 Task: Add an event with the title Webinar: Content Marketing Strategies for Lead Conversion, date '2024/04/19', time 9:40 AM to 11:40 AMand add a description: Participants will learn the importance of active listening in effective communication. They will explore techniques for improving listening skills, such as maintaining eye.Select event color  Tangerine . Add location for the event as: Algiers, Algeria, logged in from the account softage.4@softage.netand send the event invitation to softage.5@softage.net and softage.6@softage.net. Set a reminder for the event Every weekday(Monday to Friday)
Action: Mouse moved to (75, 98)
Screenshot: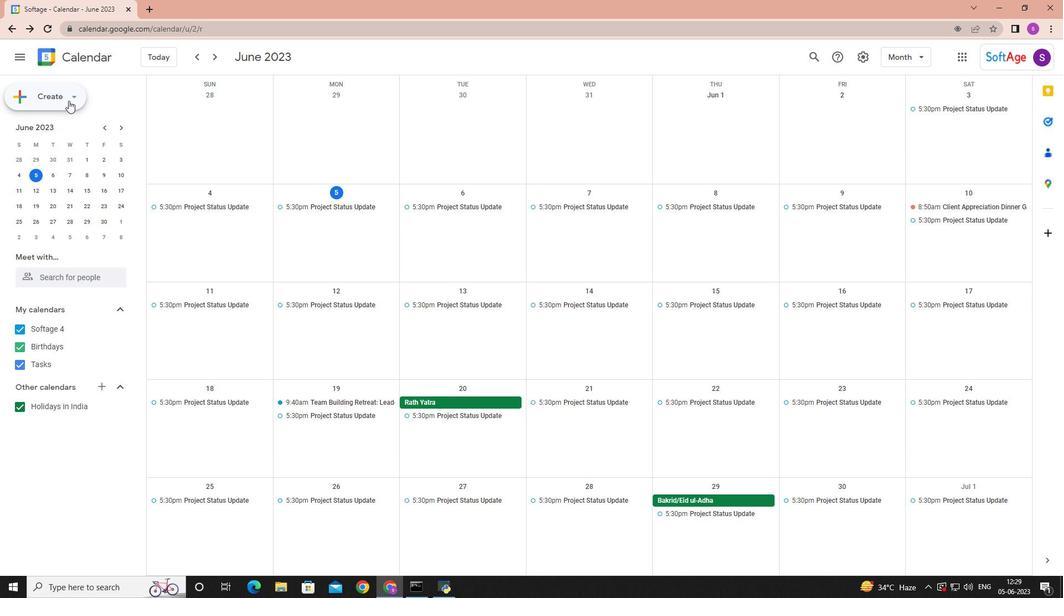 
Action: Mouse pressed left at (75, 98)
Screenshot: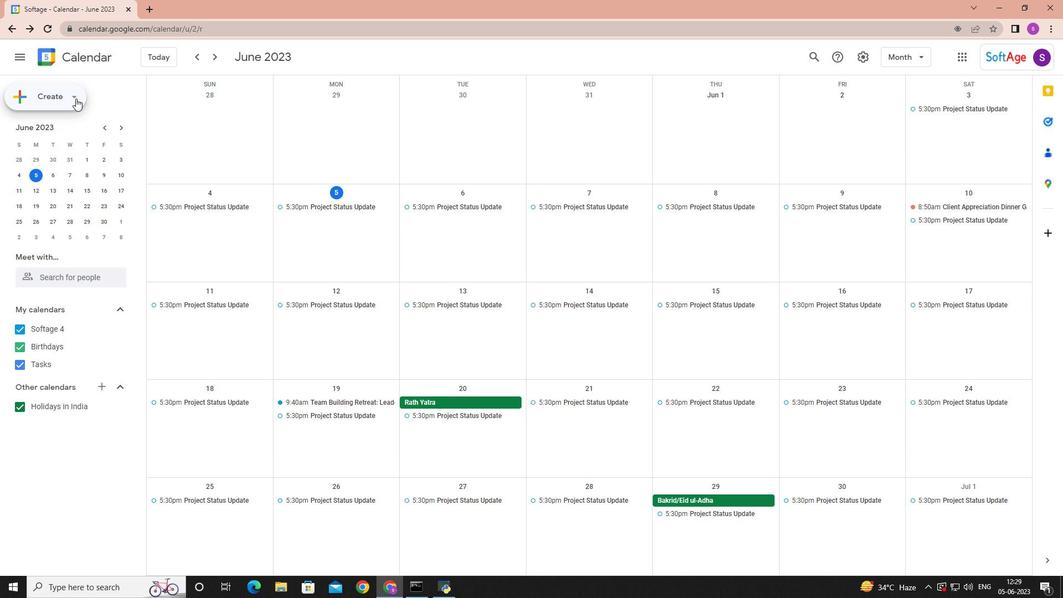 
Action: Mouse moved to (75, 121)
Screenshot: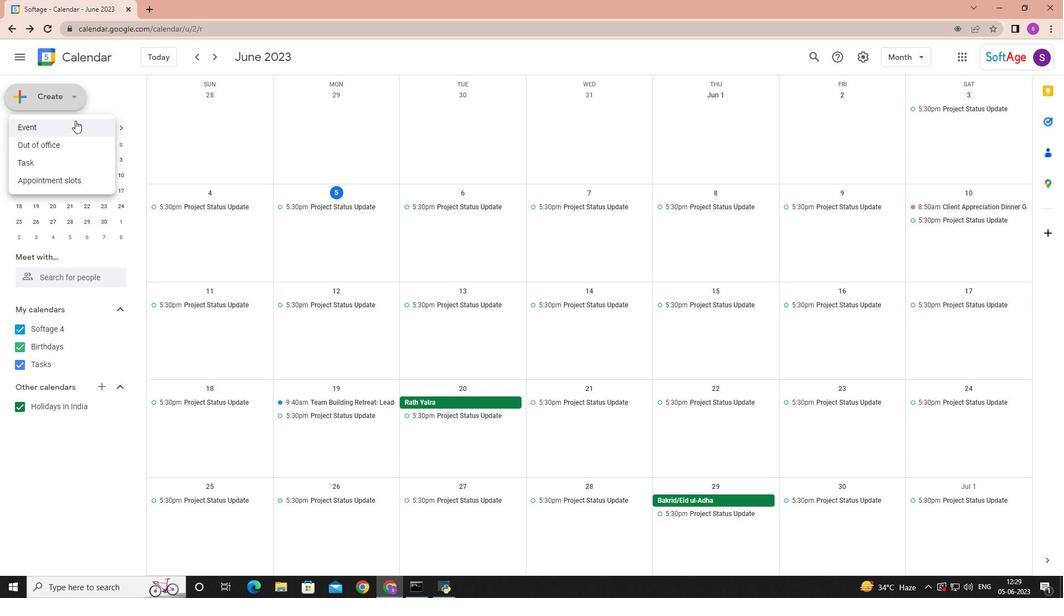 
Action: Mouse pressed left at (75, 121)
Screenshot: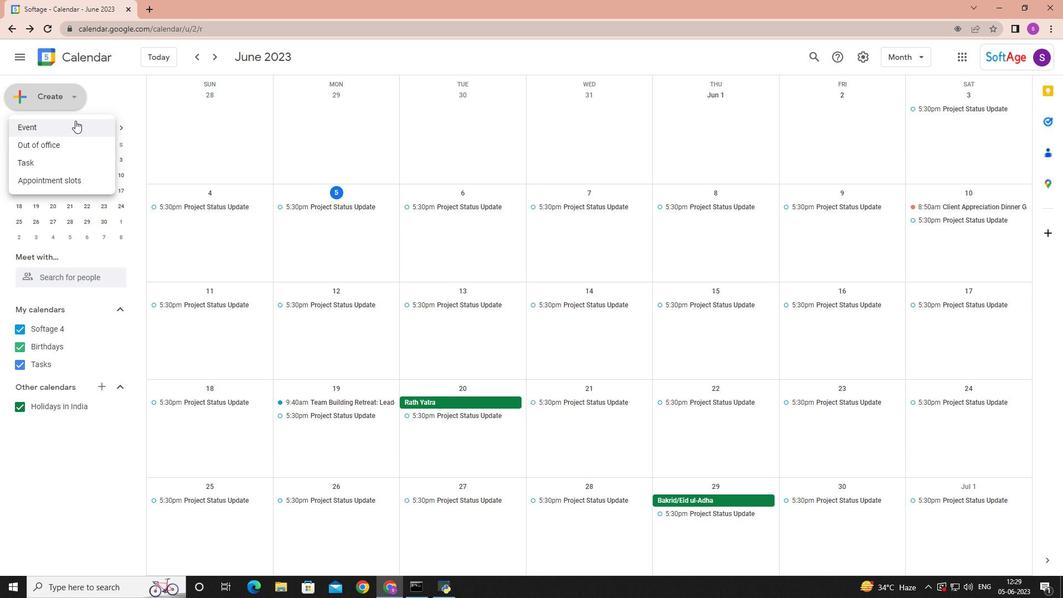 
Action: Mouse moved to (177, 433)
Screenshot: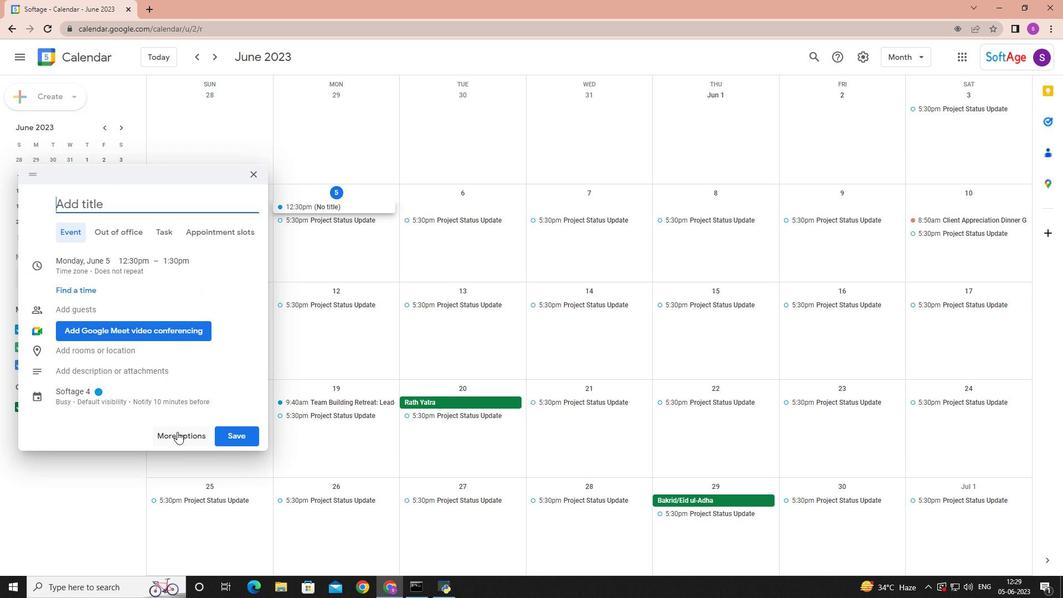 
Action: Mouse pressed left at (177, 433)
Screenshot: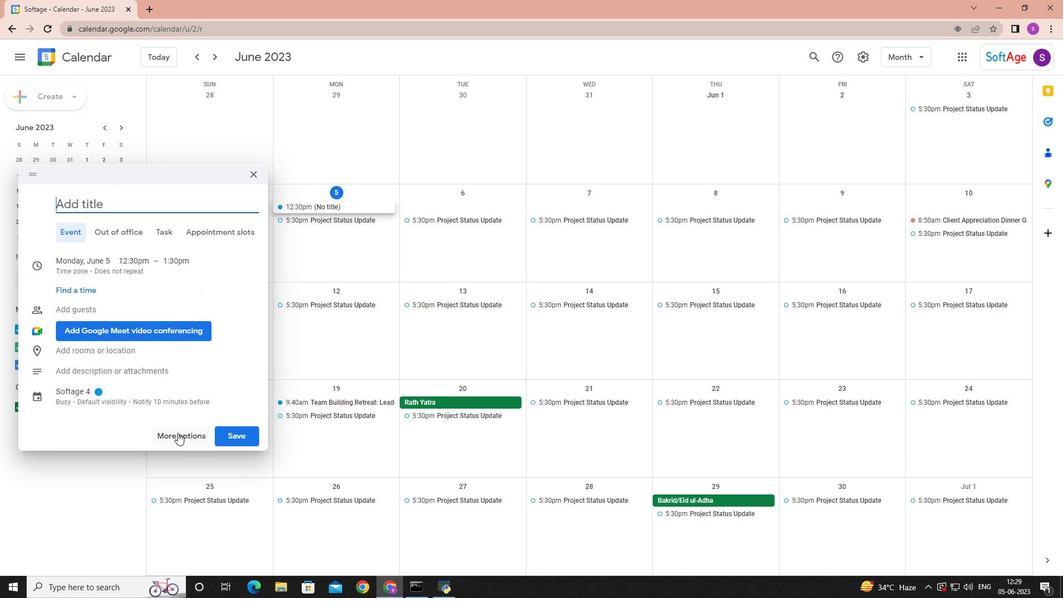 
Action: Key pressed <Key.shift>Webinar<Key.shift>:<Key.space>content<Key.space><Key.shift>Marketing<Key.space>strategies<Key.space>for<Key.space><Key.shift>Lw<Key.backspace>ead<Key.space>conversion
Screenshot: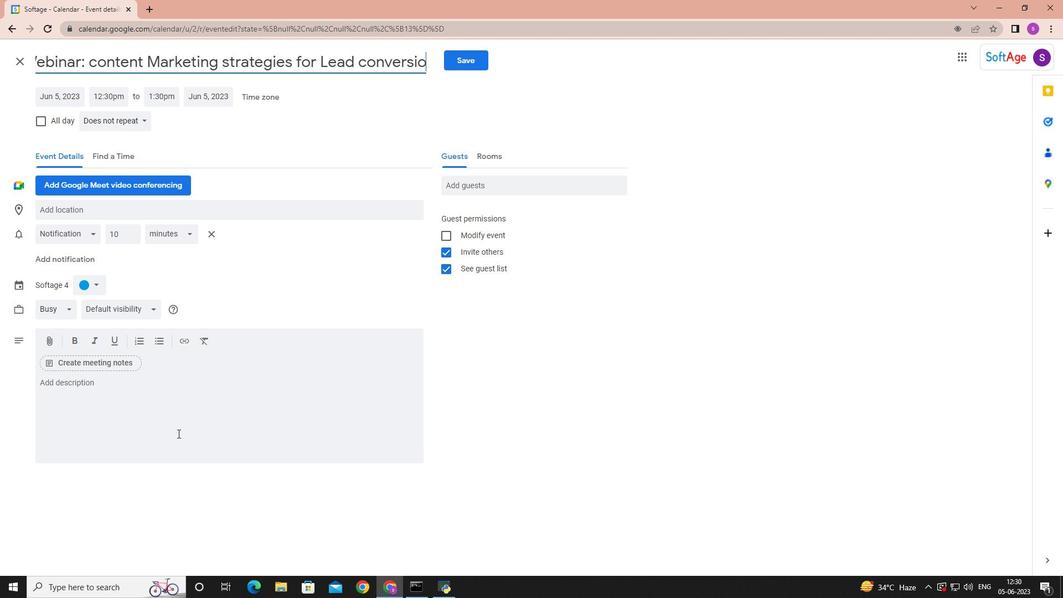 
Action: Mouse moved to (65, 94)
Screenshot: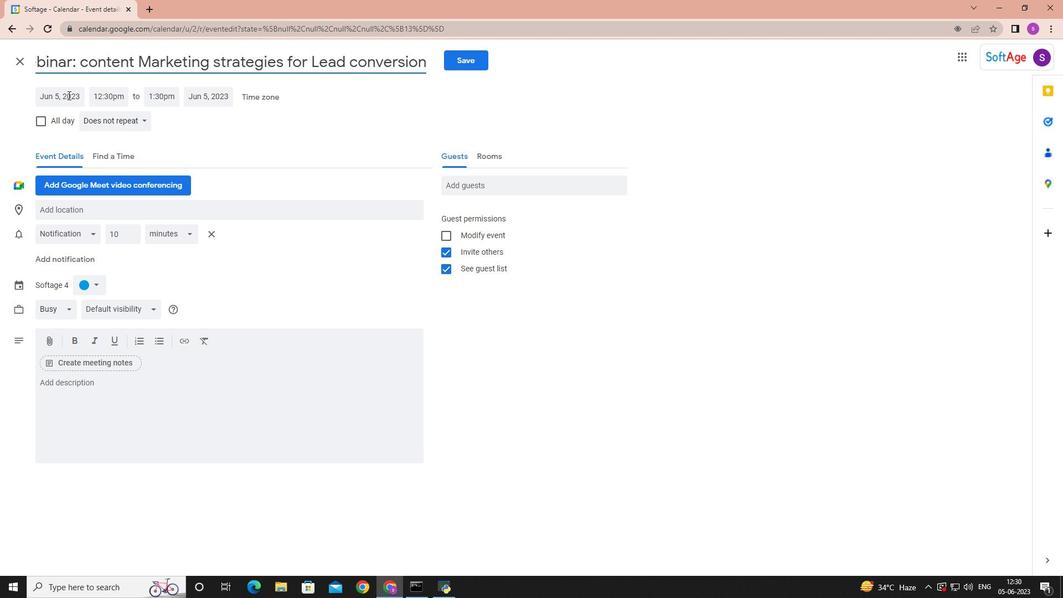 
Action: Mouse pressed left at (65, 94)
Screenshot: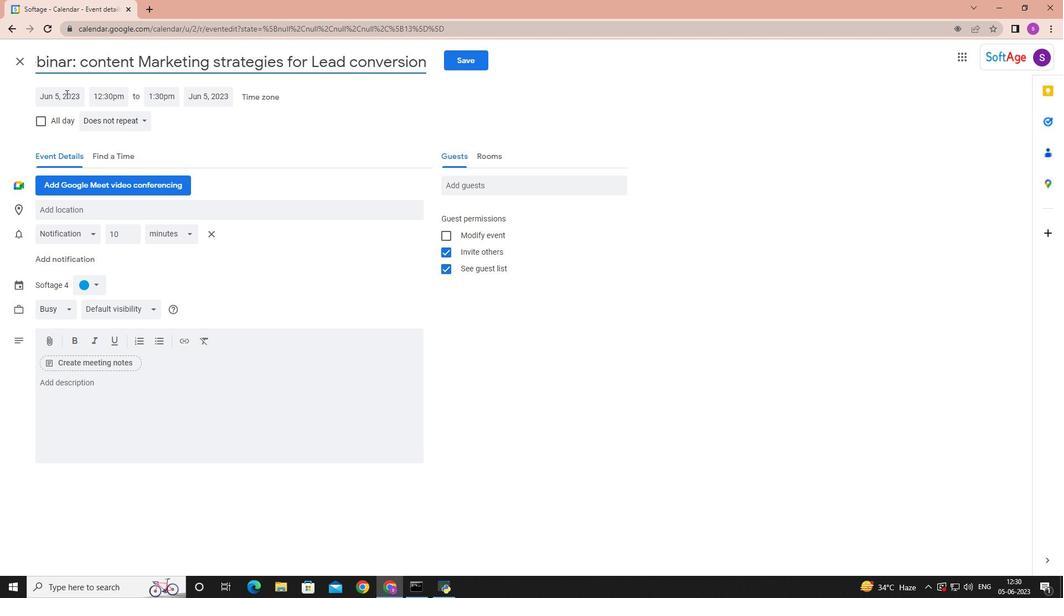 
Action: Mouse moved to (179, 121)
Screenshot: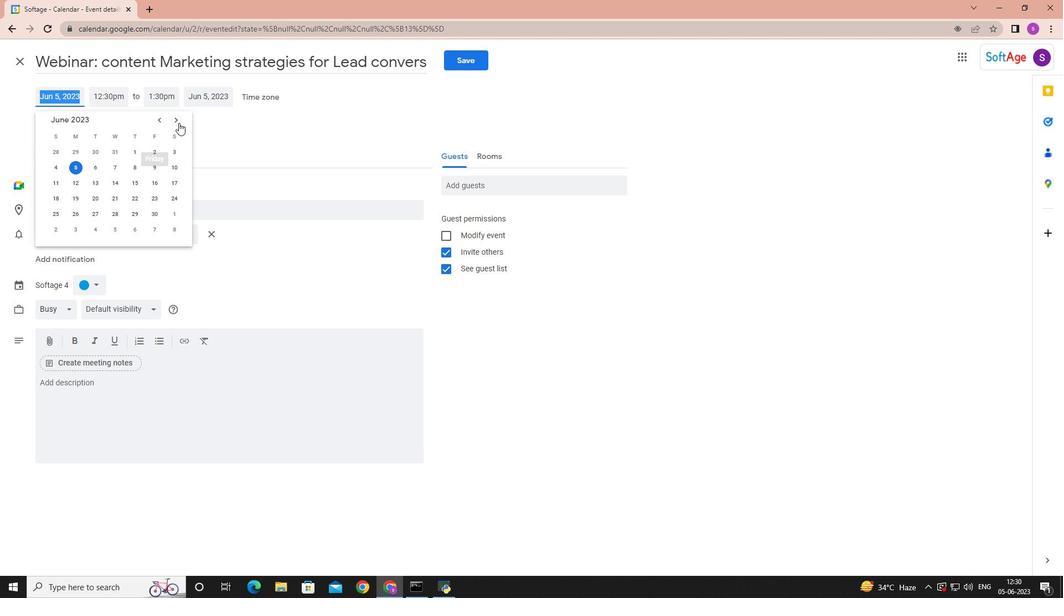 
Action: Mouse pressed left at (179, 121)
Screenshot: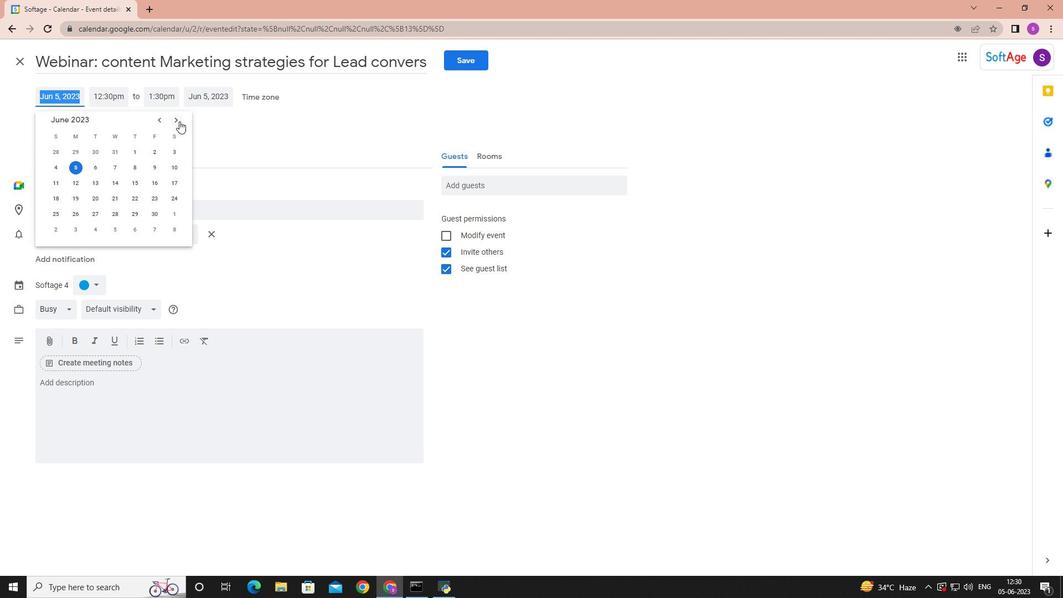 
Action: Mouse pressed left at (179, 121)
Screenshot: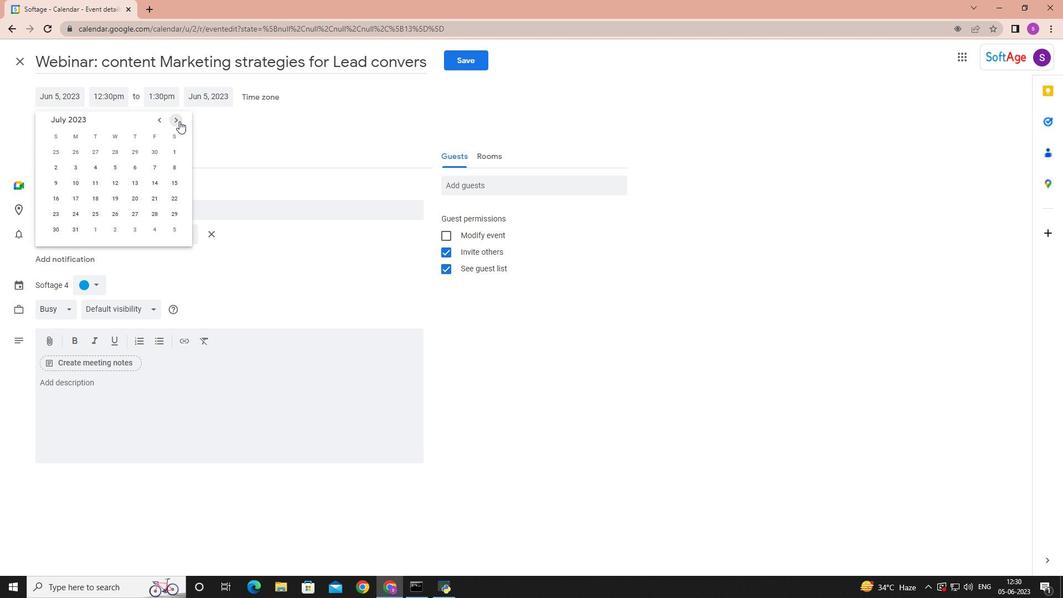 
Action: Mouse pressed left at (179, 121)
Screenshot: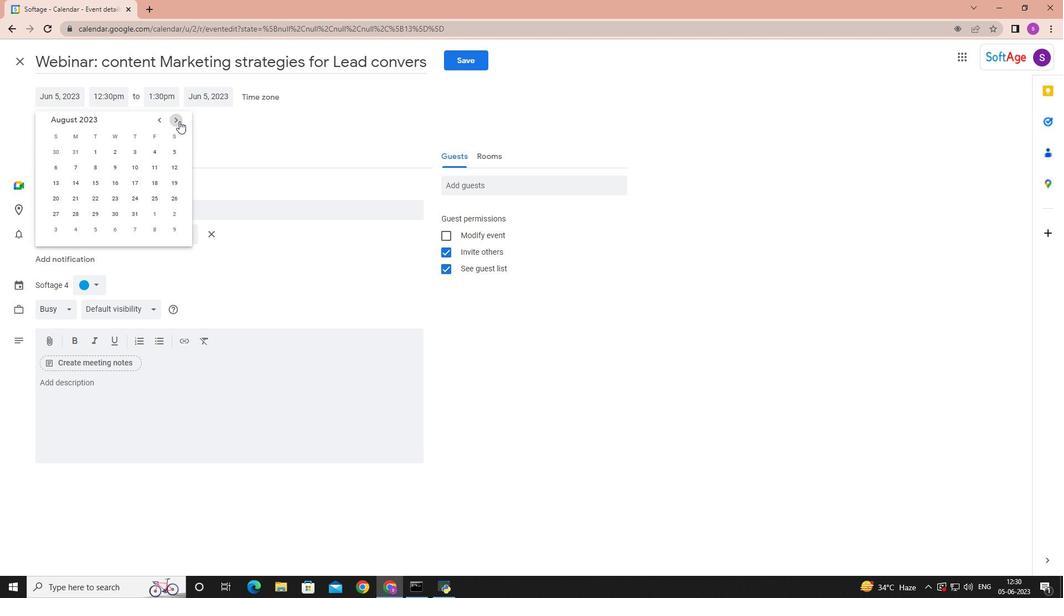 
Action: Mouse pressed left at (179, 121)
Screenshot: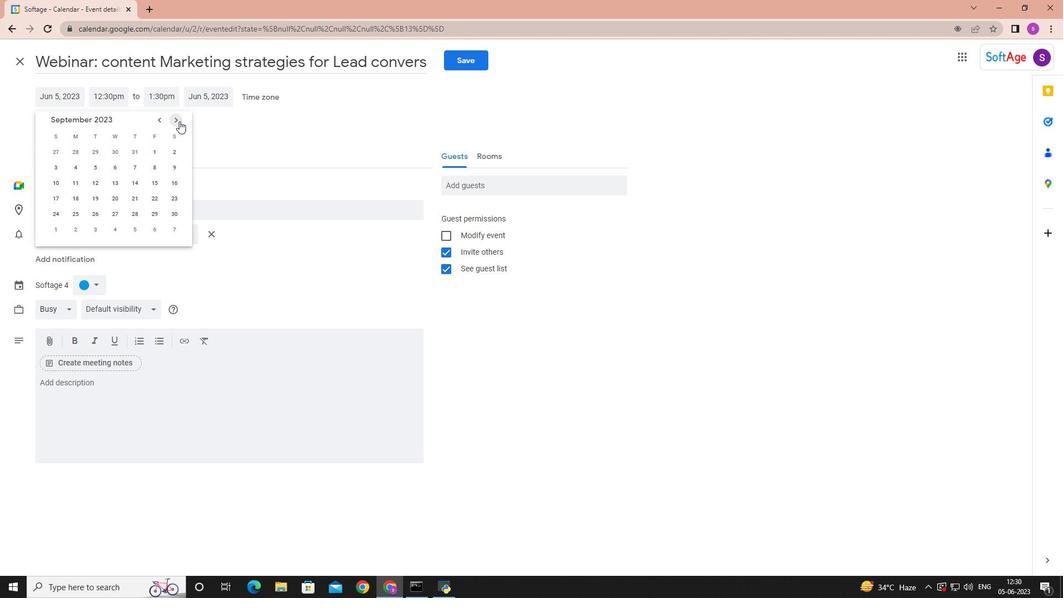 
Action: Mouse pressed left at (179, 121)
Screenshot: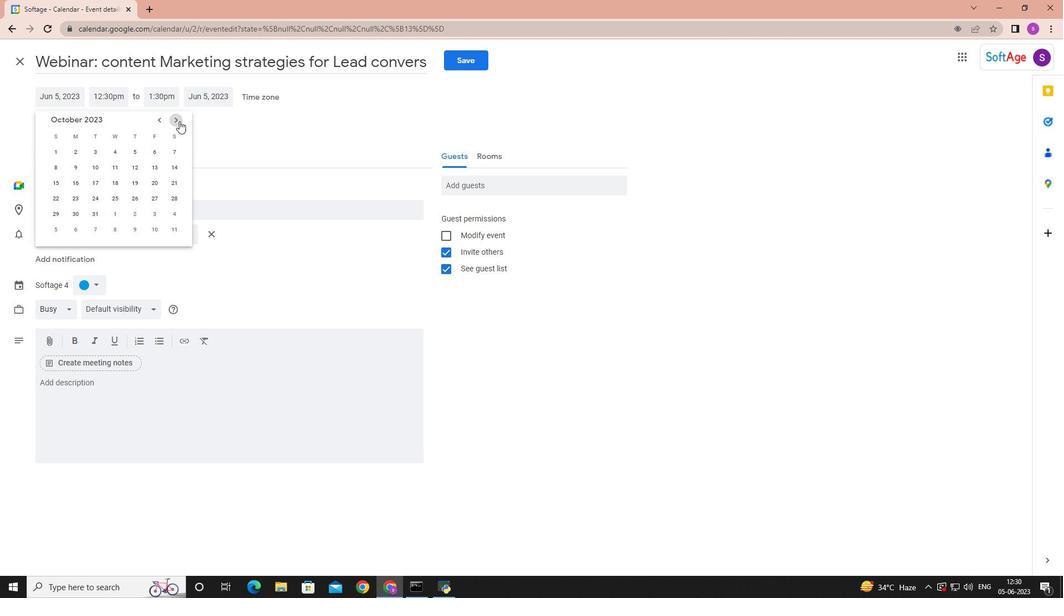 
Action: Mouse pressed left at (179, 121)
Screenshot: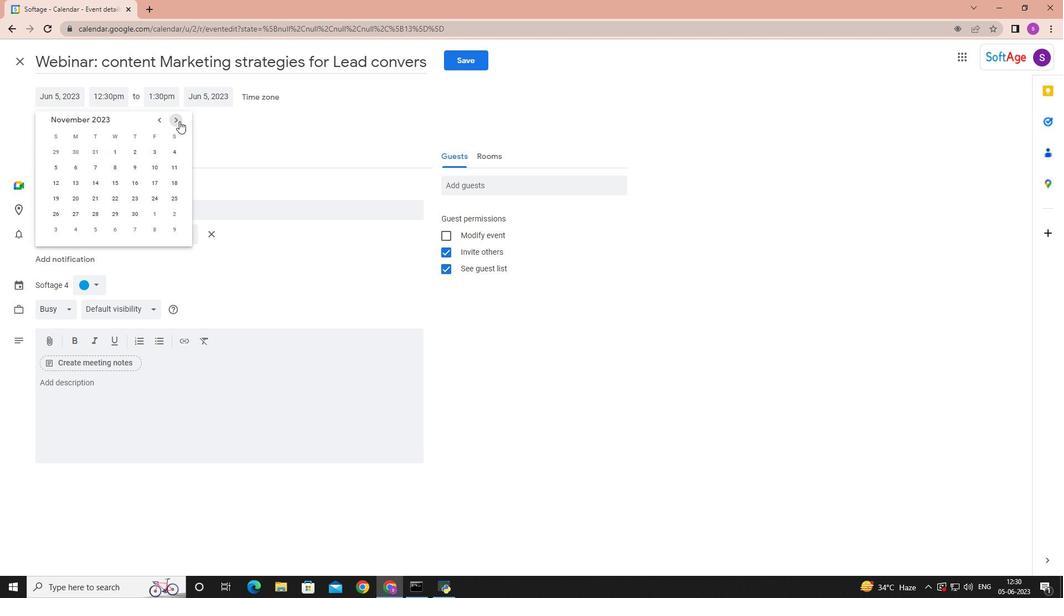 
Action: Mouse pressed left at (179, 121)
Screenshot: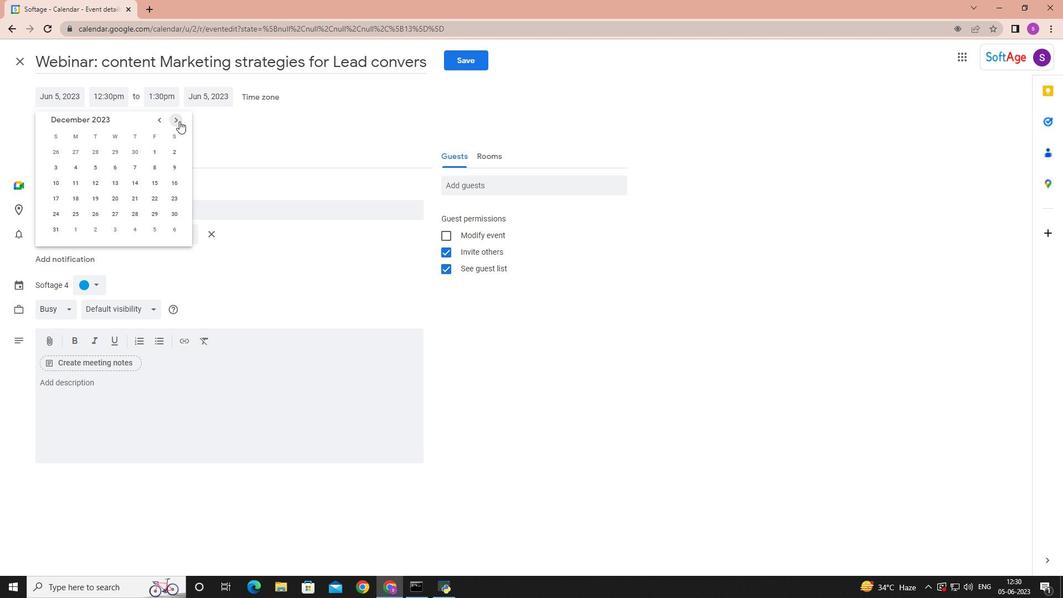 
Action: Mouse pressed left at (179, 121)
Screenshot: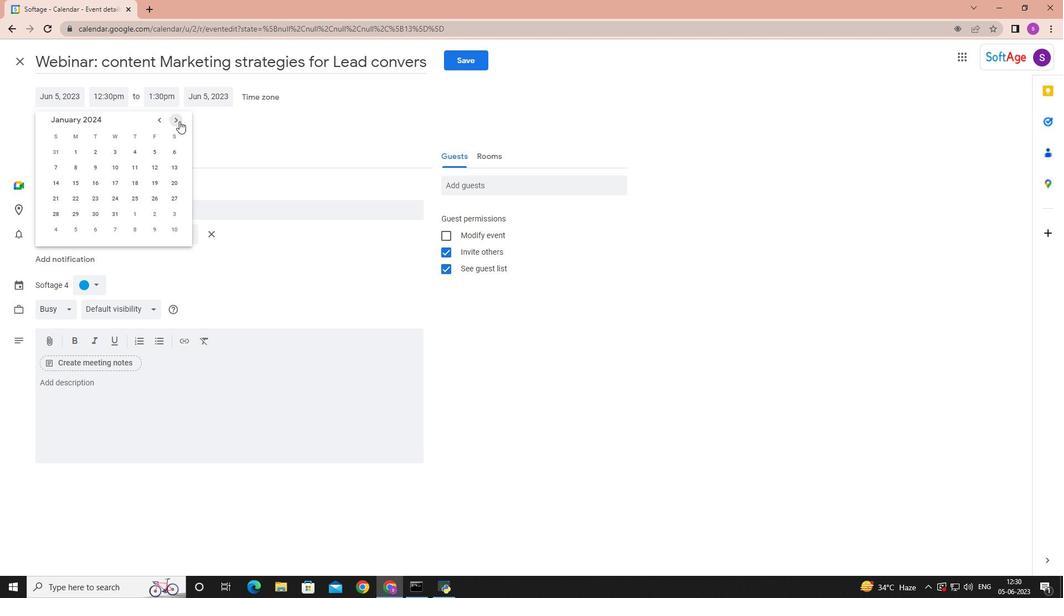 
Action: Mouse pressed left at (179, 121)
Screenshot: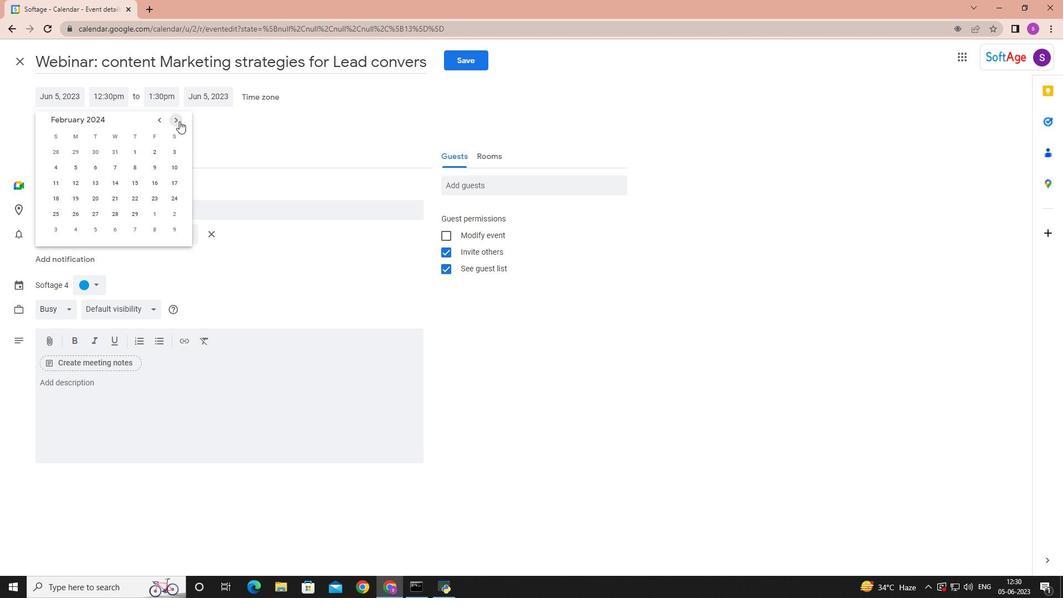 
Action: Mouse pressed left at (179, 121)
Screenshot: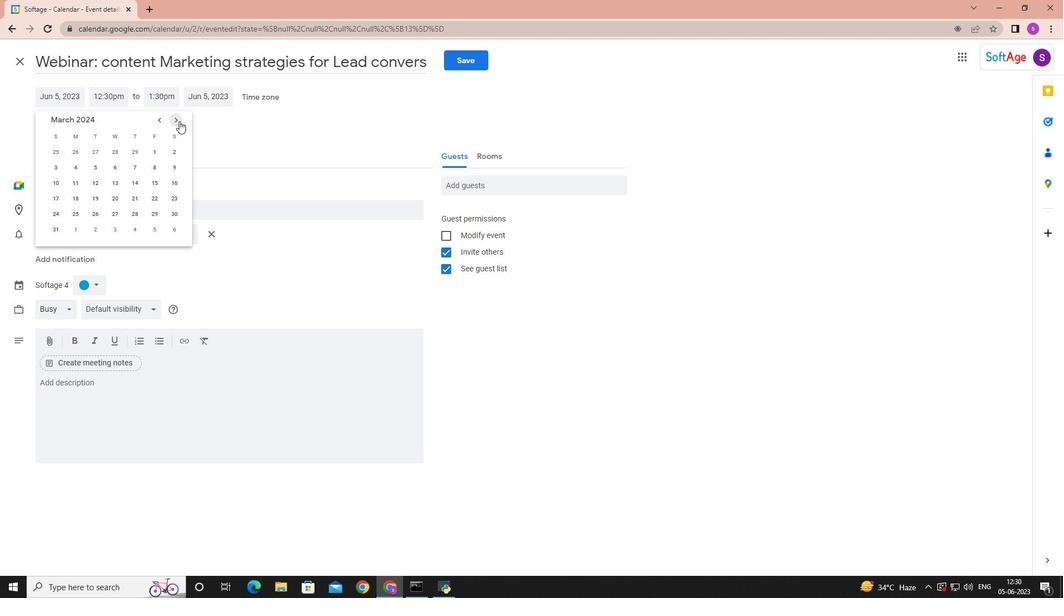 
Action: Mouse moved to (155, 184)
Screenshot: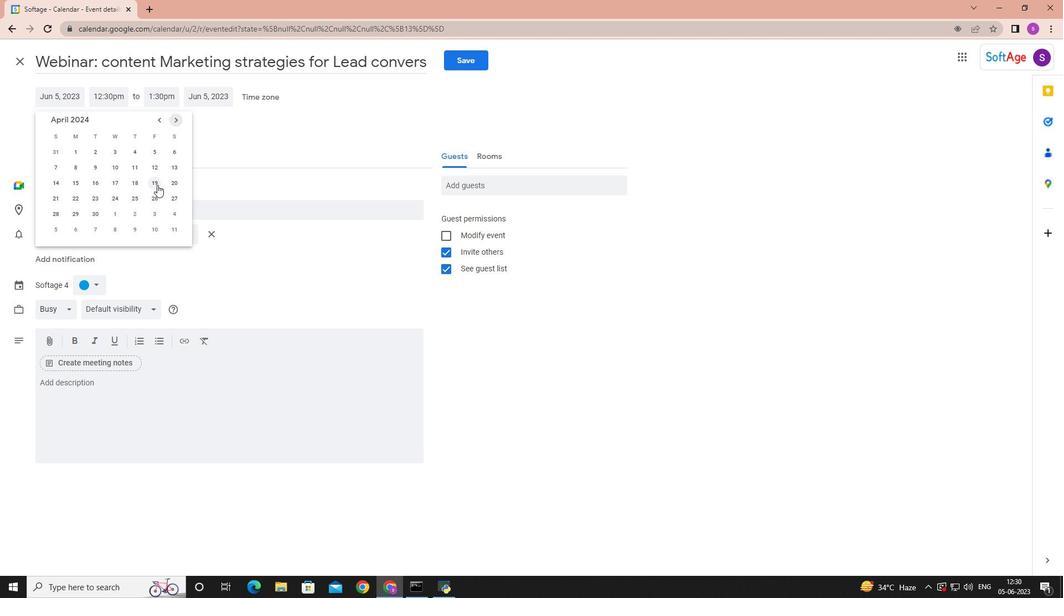 
Action: Mouse pressed left at (155, 184)
Screenshot: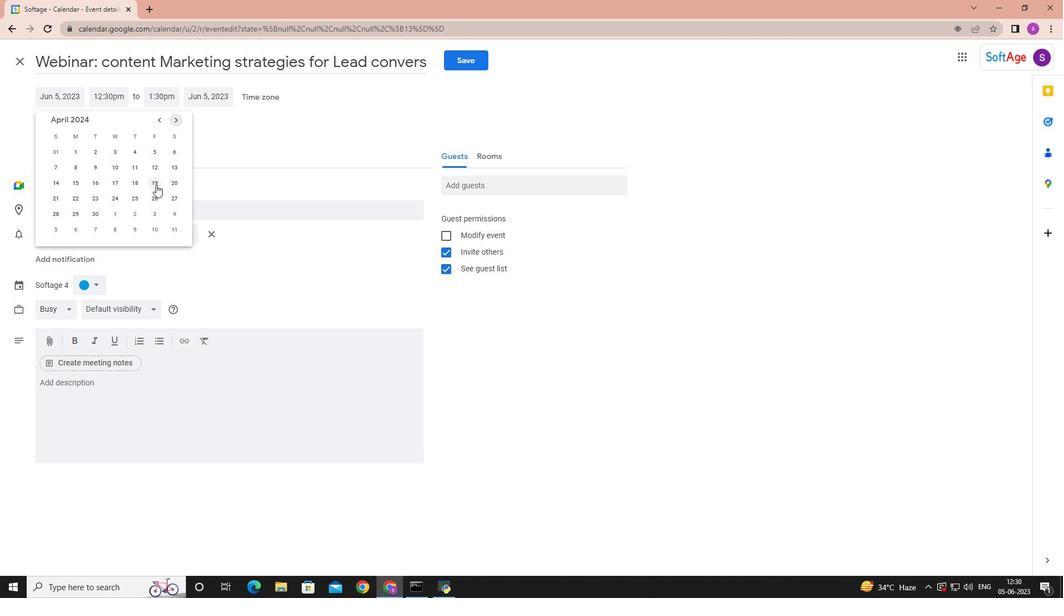 
Action: Mouse moved to (119, 98)
Screenshot: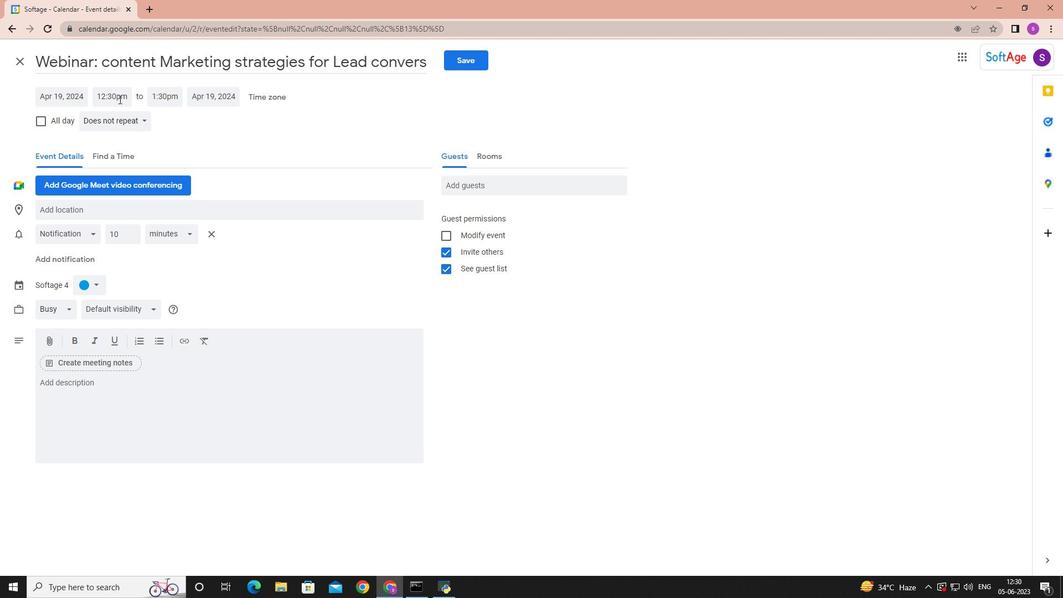 
Action: Mouse pressed left at (119, 98)
Screenshot: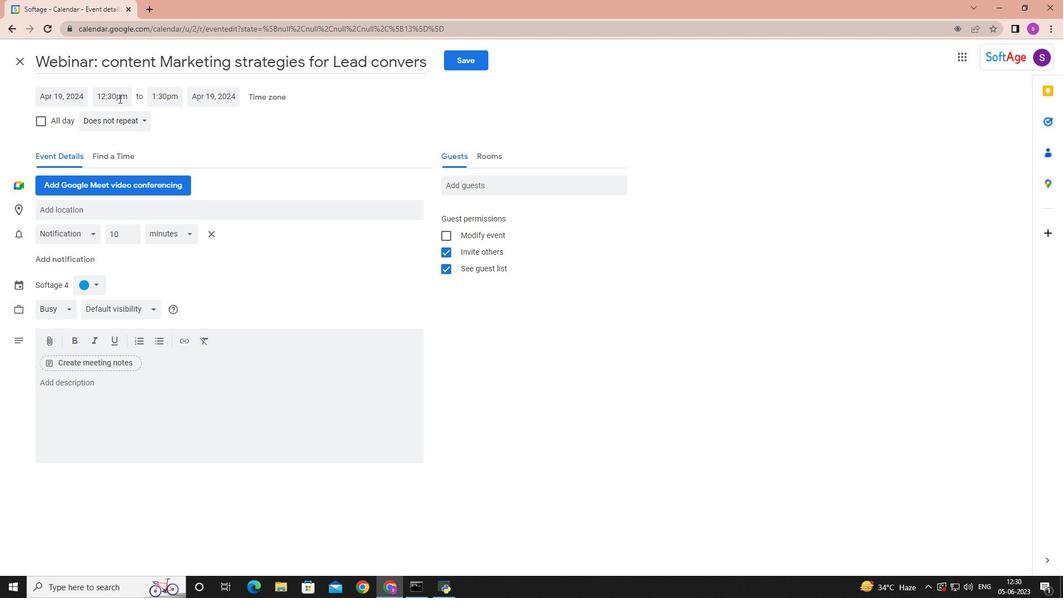 
Action: Mouse moved to (144, 155)
Screenshot: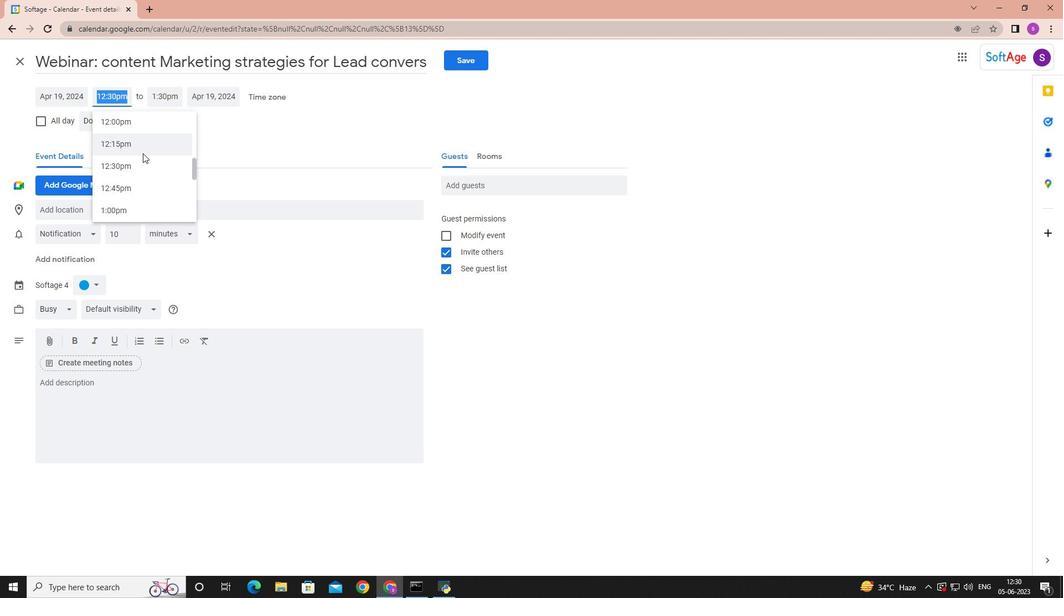 
Action: Key pressed 9<Key.shift>:40<Key.space><Key.shift>AM<Key.enter>
Screenshot: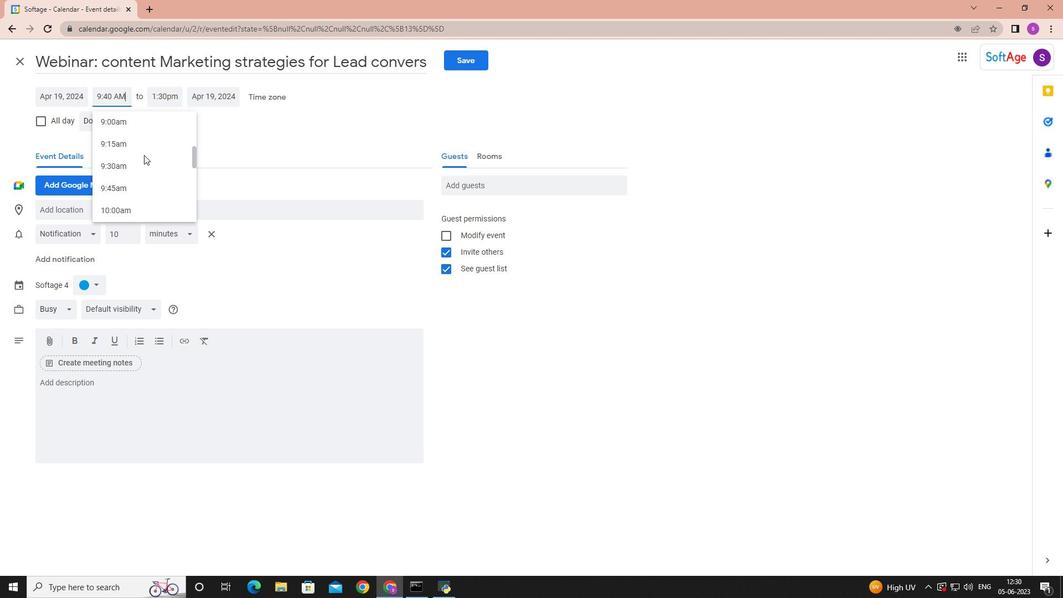 
Action: Mouse moved to (157, 94)
Screenshot: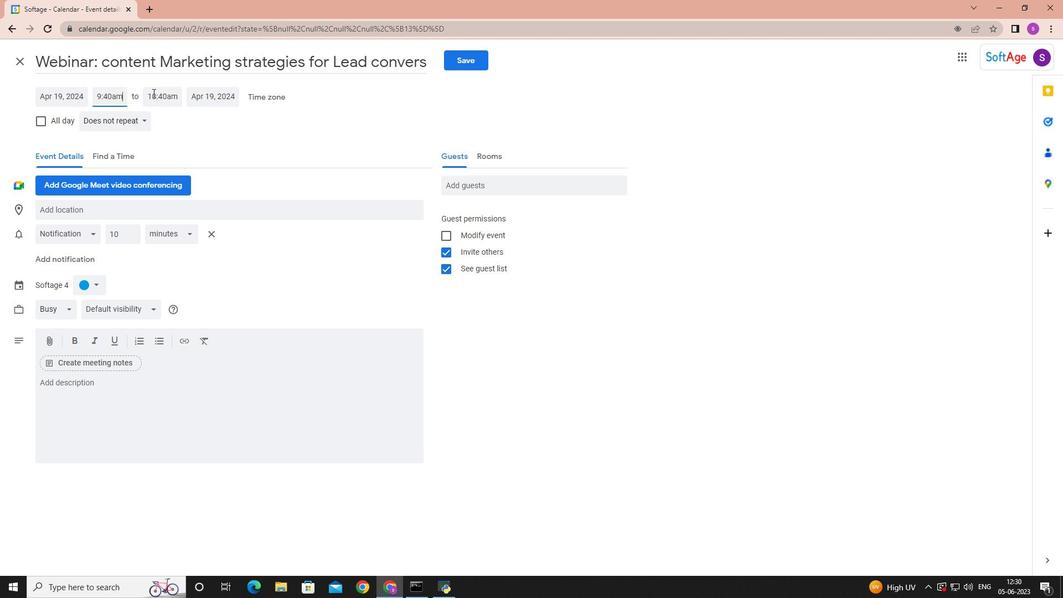 
Action: Mouse pressed left at (157, 94)
Screenshot: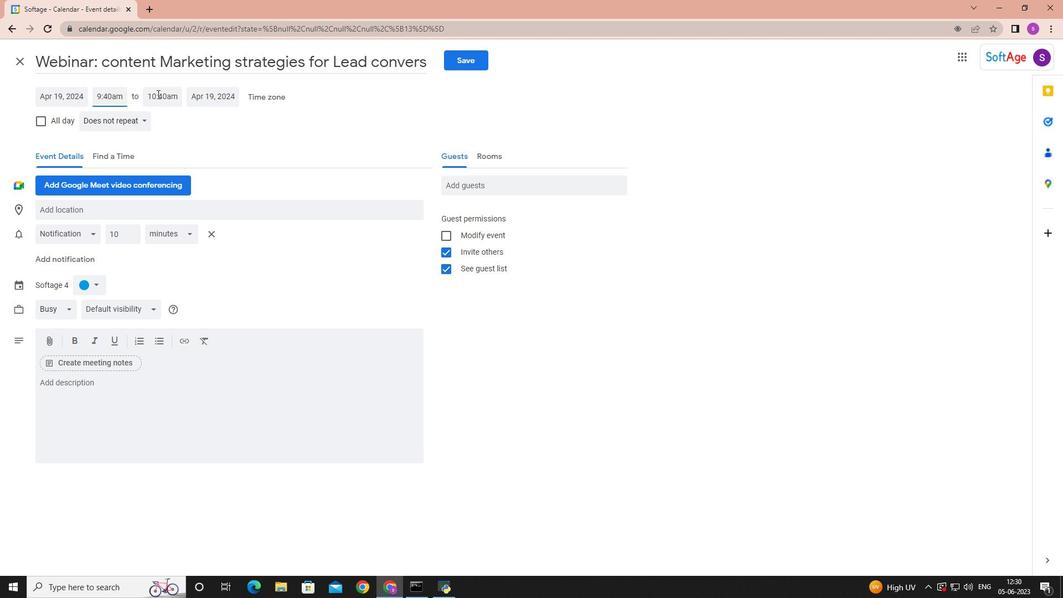 
Action: Mouse moved to (179, 209)
Screenshot: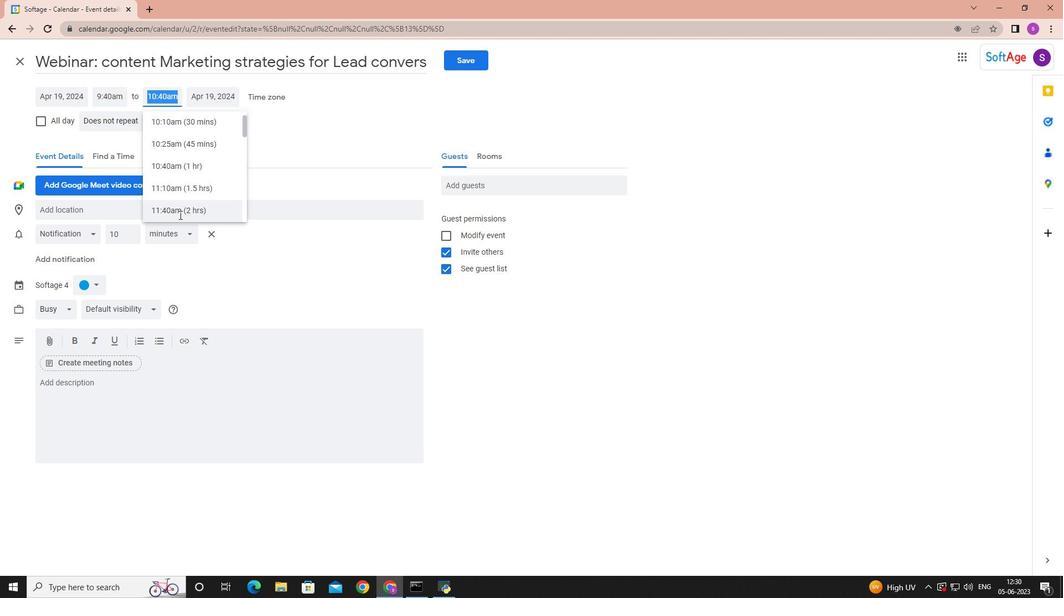 
Action: Mouse pressed left at (179, 209)
Screenshot: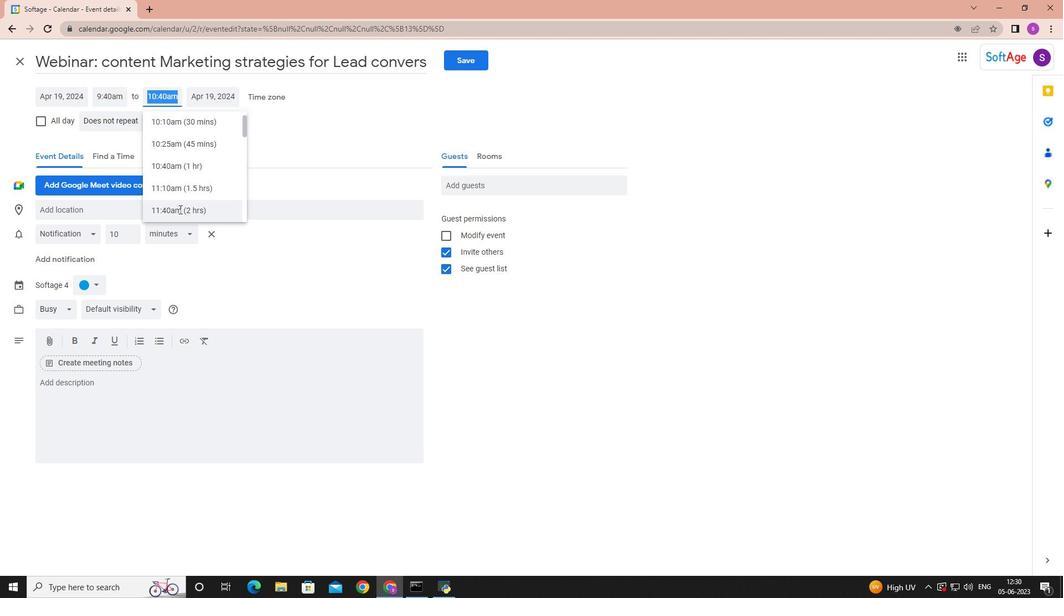 
Action: Mouse moved to (85, 394)
Screenshot: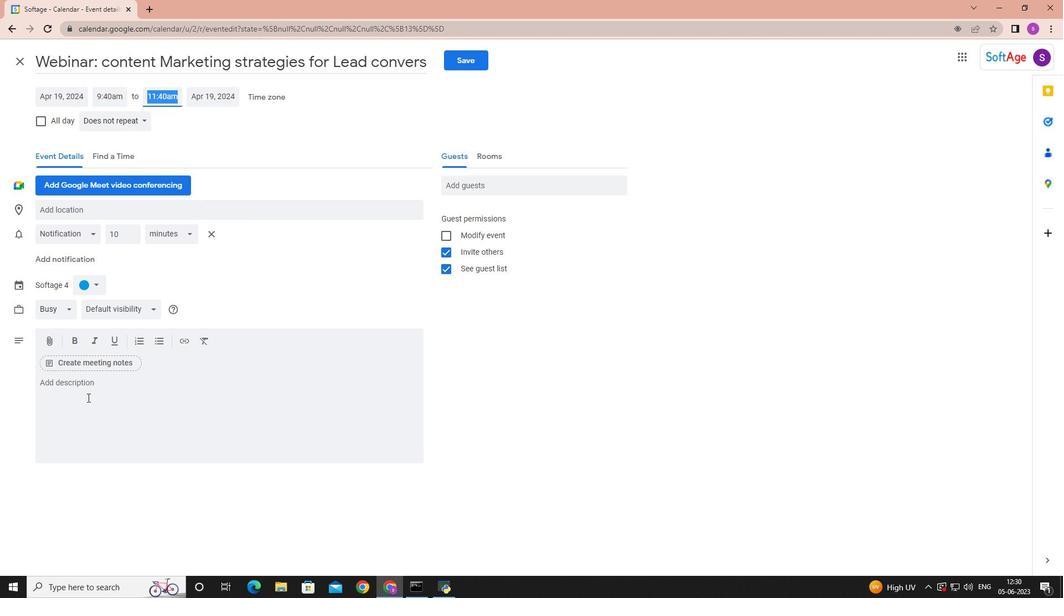 
Action: Mouse pressed left at (85, 394)
Screenshot: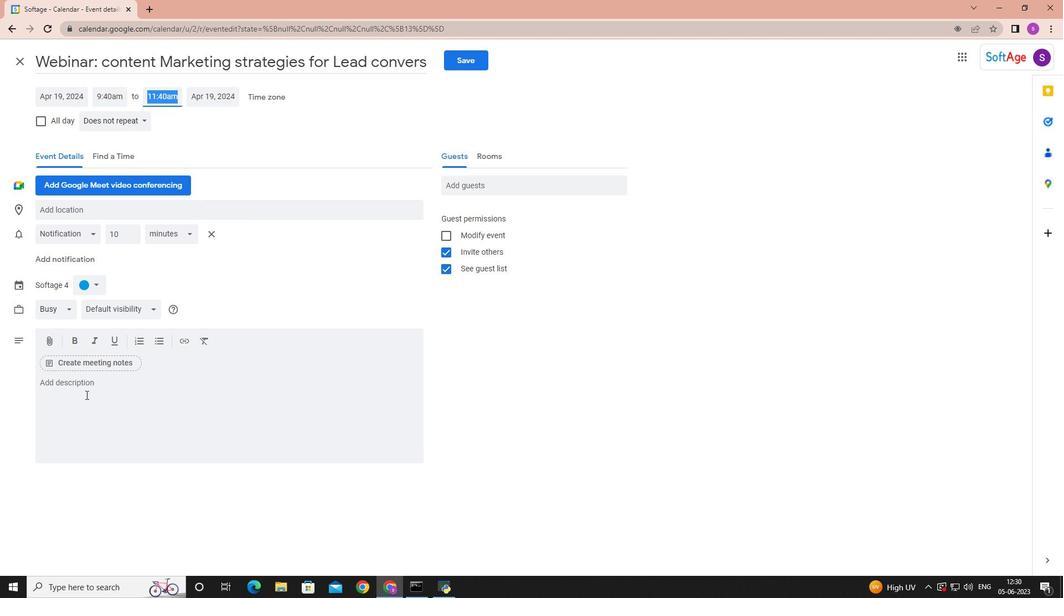 
Action: Key pressed <Key.shift>Participants<Key.space>will<Key.space>learn<Key.space>the<Key.space>importance<Key.space>of<Key.space>active<Key.space>listening<Key.space>in<Key.space>effective<Key.space>communication.<Key.space><Key.shift>They<Key.space>will<Key.space>explore<Key.space>techno<Key.backspace>iques<Key.space>for<Key.space>improving<Key.space>listening<Key.space>skills<Key.space>such<Key.space>as<Key.space>maintaining<Key.space>eye.
Screenshot: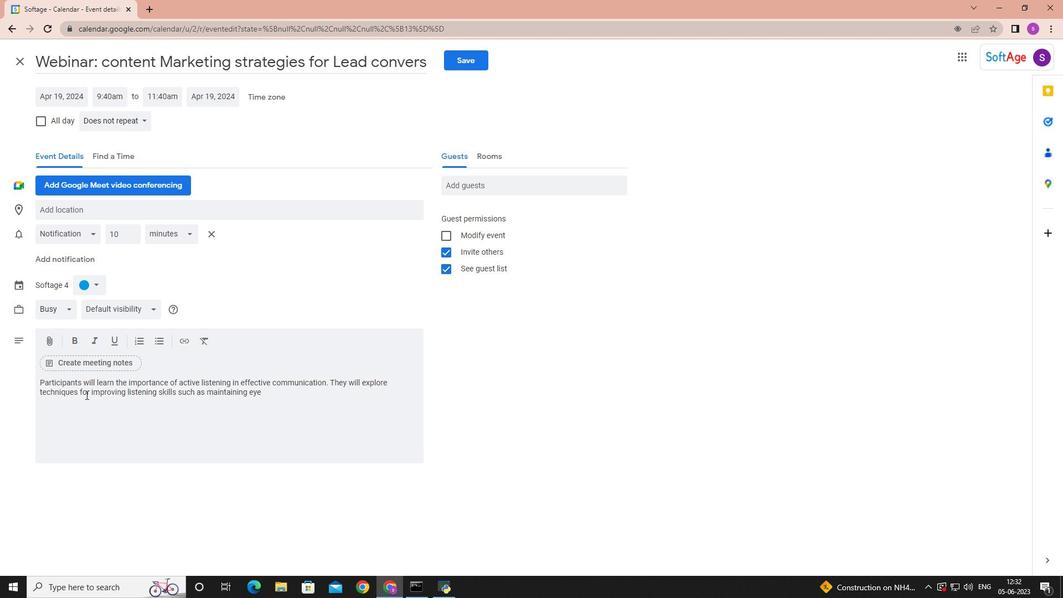 
Action: Mouse moved to (94, 286)
Screenshot: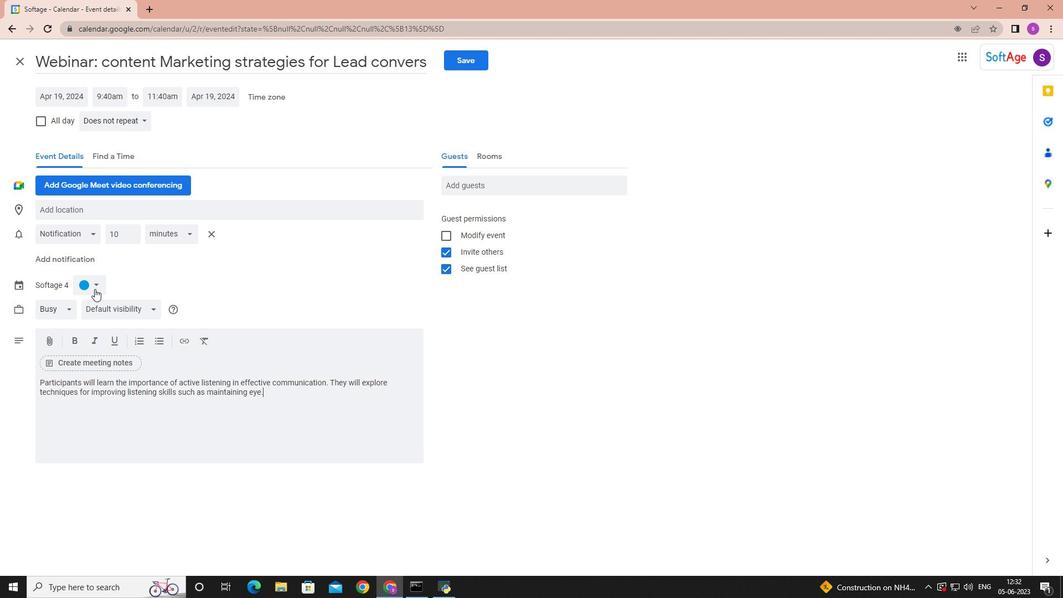 
Action: Mouse pressed left at (94, 286)
Screenshot: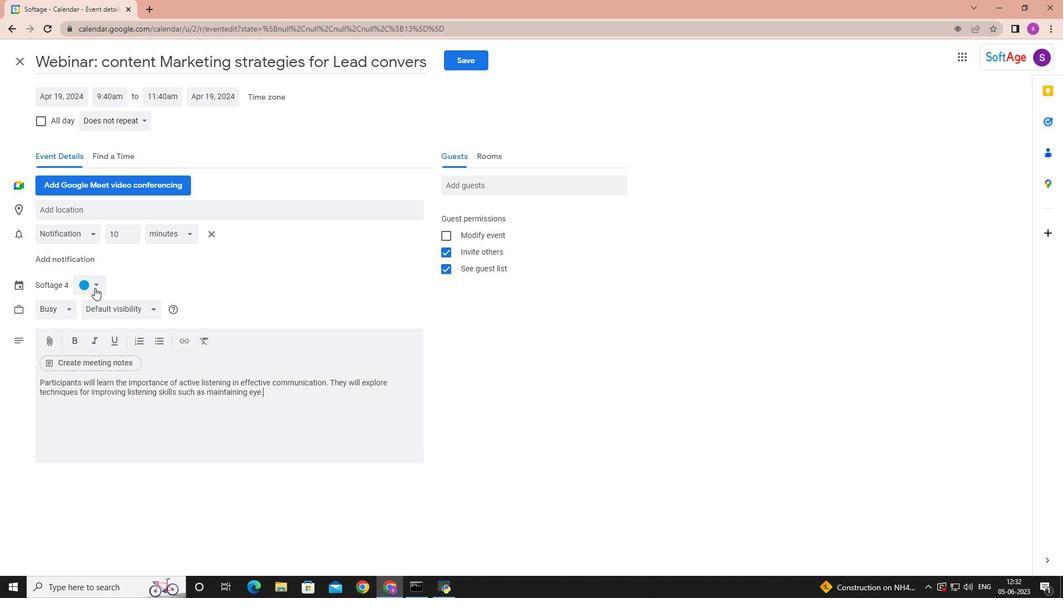 
Action: Mouse moved to (83, 298)
Screenshot: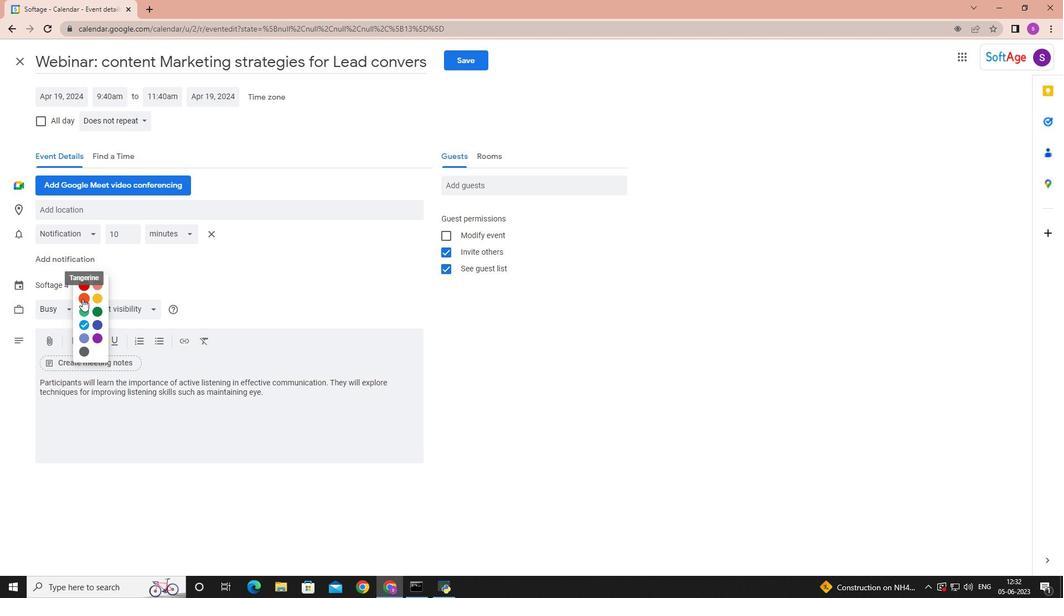 
Action: Mouse pressed left at (83, 298)
Screenshot: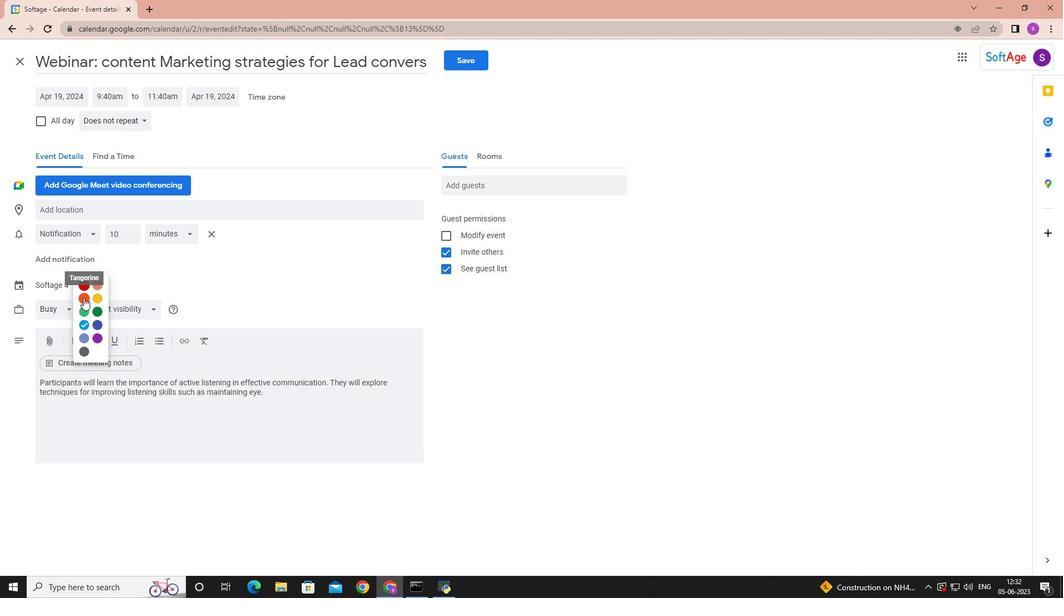 
Action: Mouse moved to (85, 209)
Screenshot: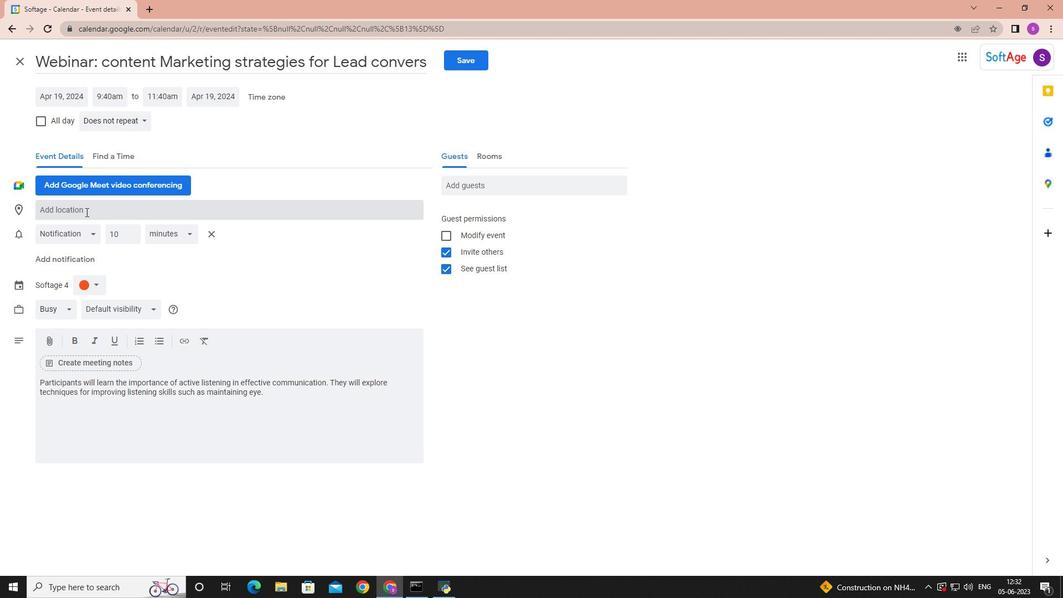 
Action: Mouse pressed left at (85, 209)
Screenshot: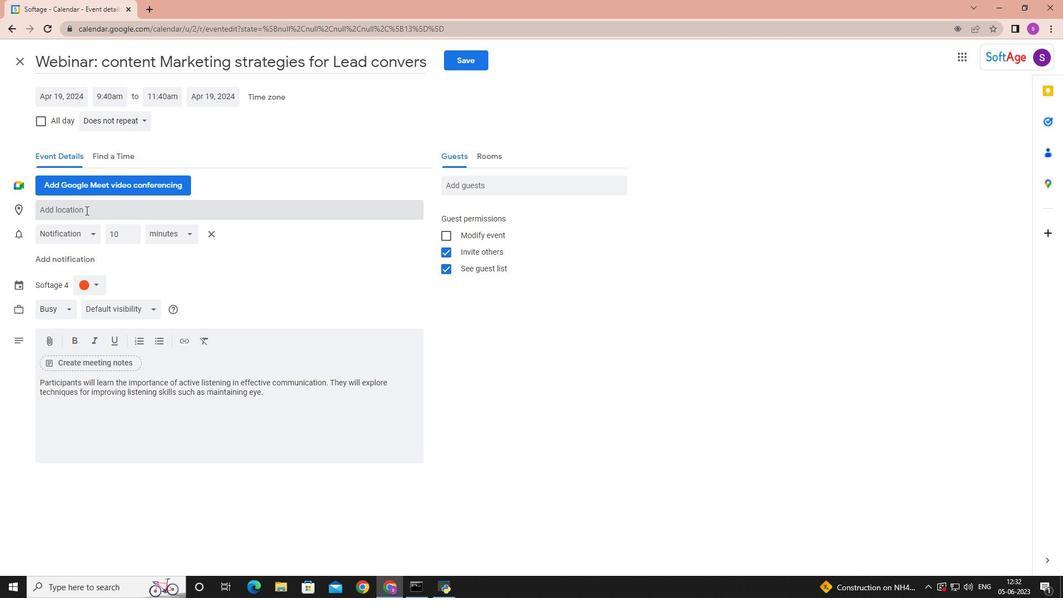 
Action: Key pressed <Key.shift>Aligiers,<Key.space><Key.shift>Algeria
Screenshot: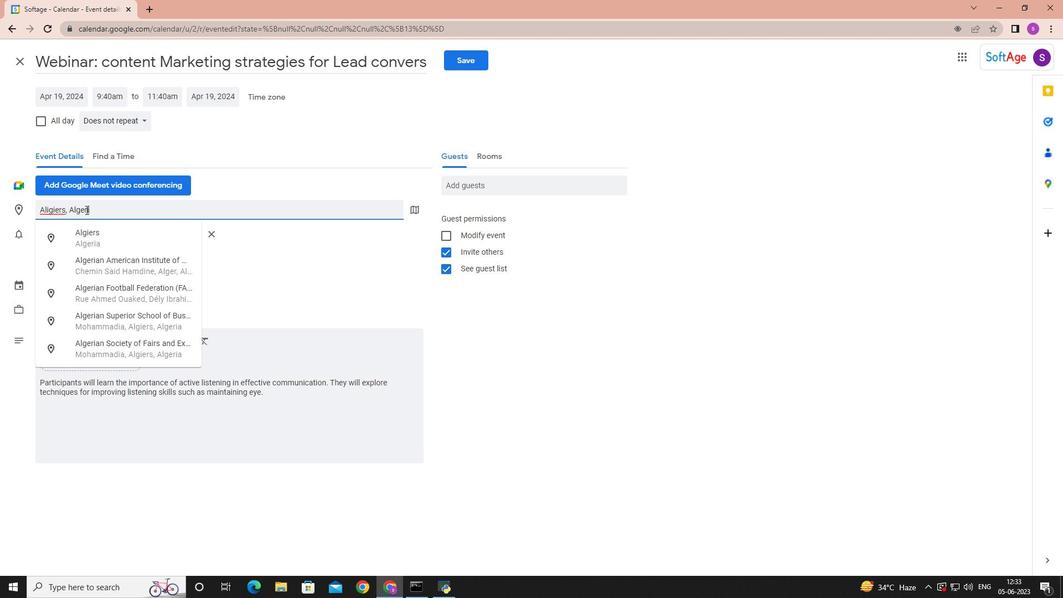 
Action: Mouse moved to (530, 183)
Screenshot: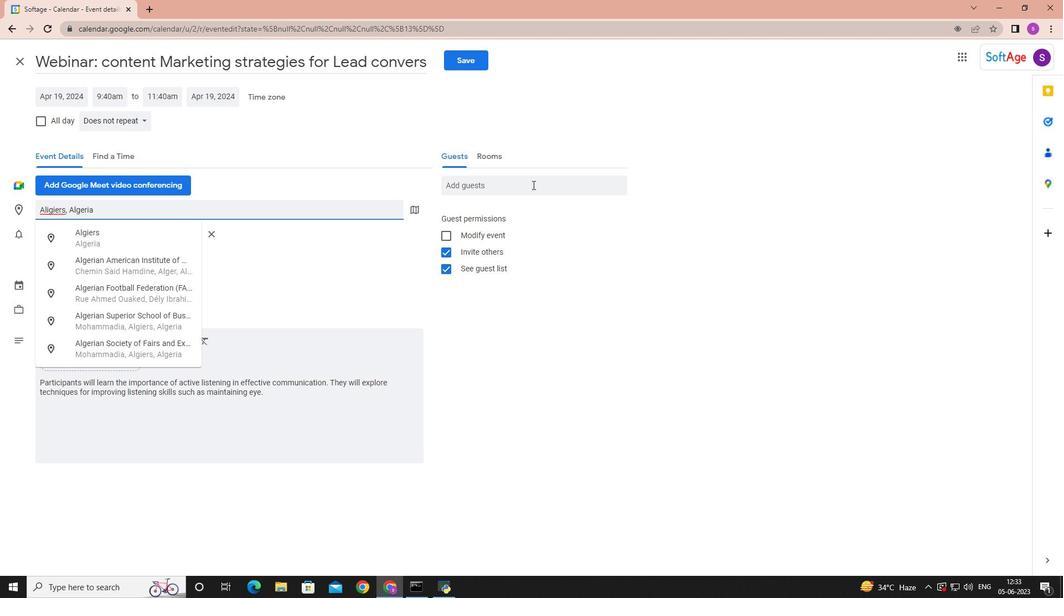 
Action: Mouse pressed left at (530, 183)
Screenshot: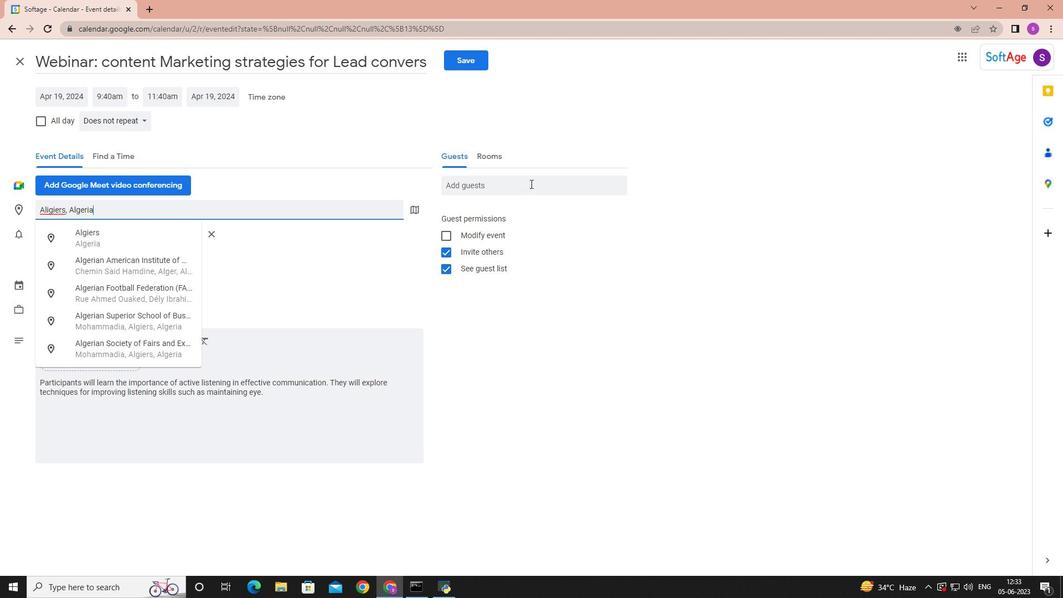 
Action: Key pressed softage.5
Screenshot: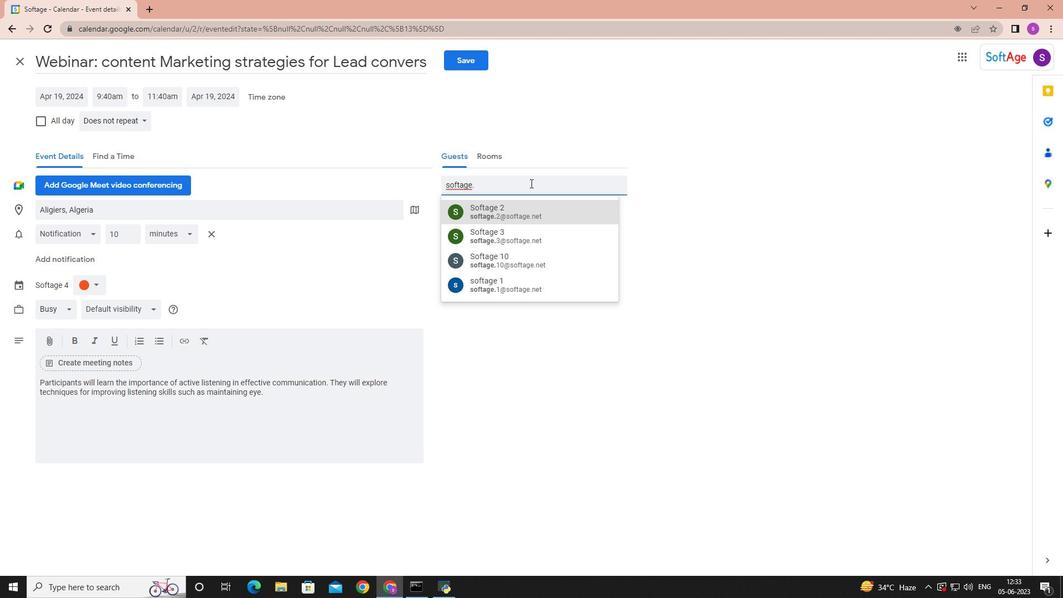 
Action: Mouse moved to (518, 210)
Screenshot: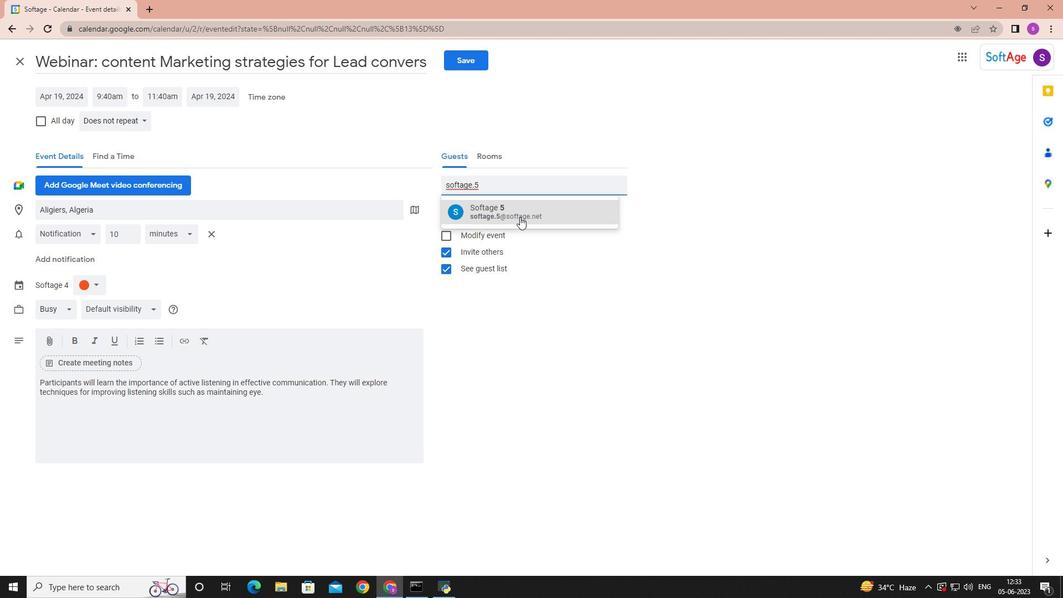 
Action: Mouse pressed left at (518, 210)
Screenshot: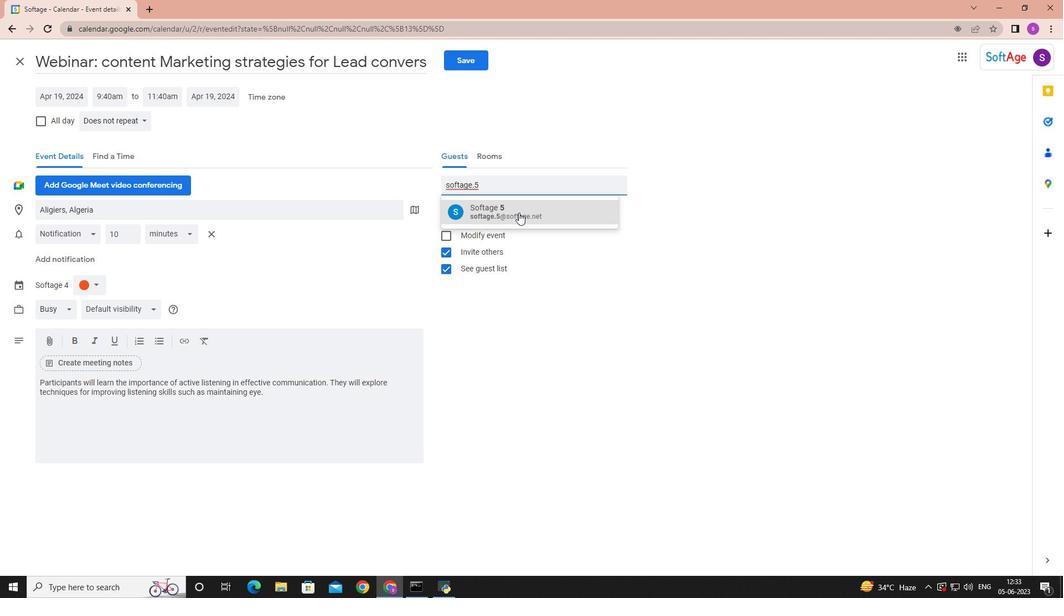 
Action: Key pressed softage.6
Screenshot: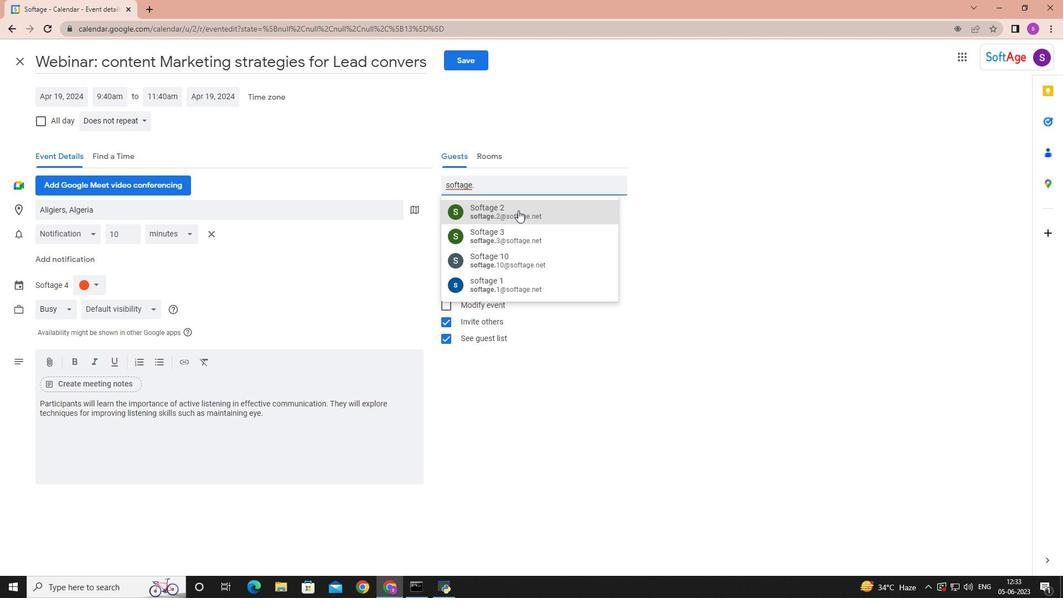
Action: Mouse pressed left at (518, 210)
Screenshot: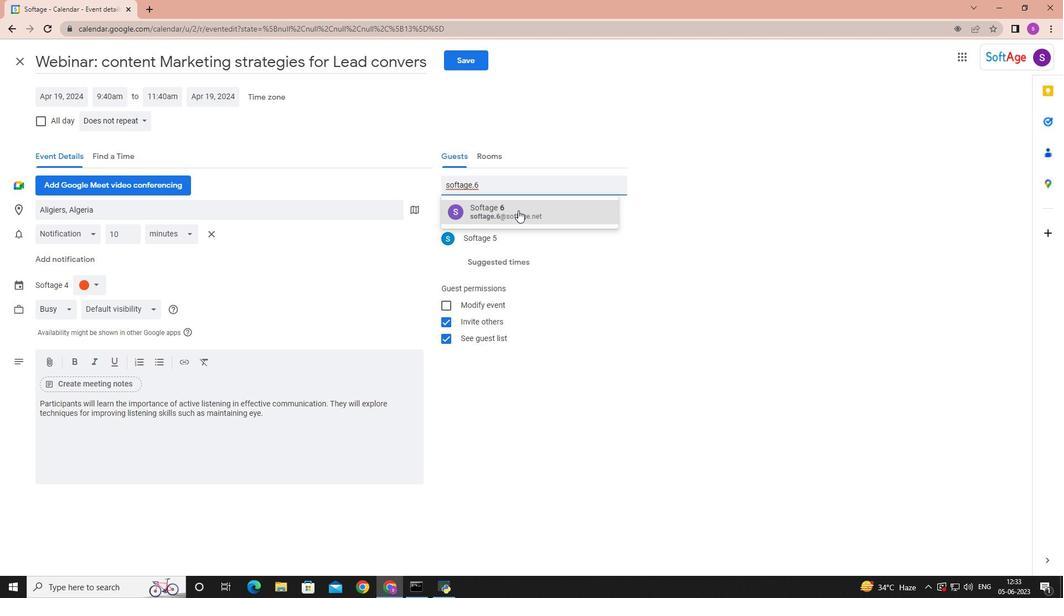 
Action: Mouse moved to (144, 116)
Screenshot: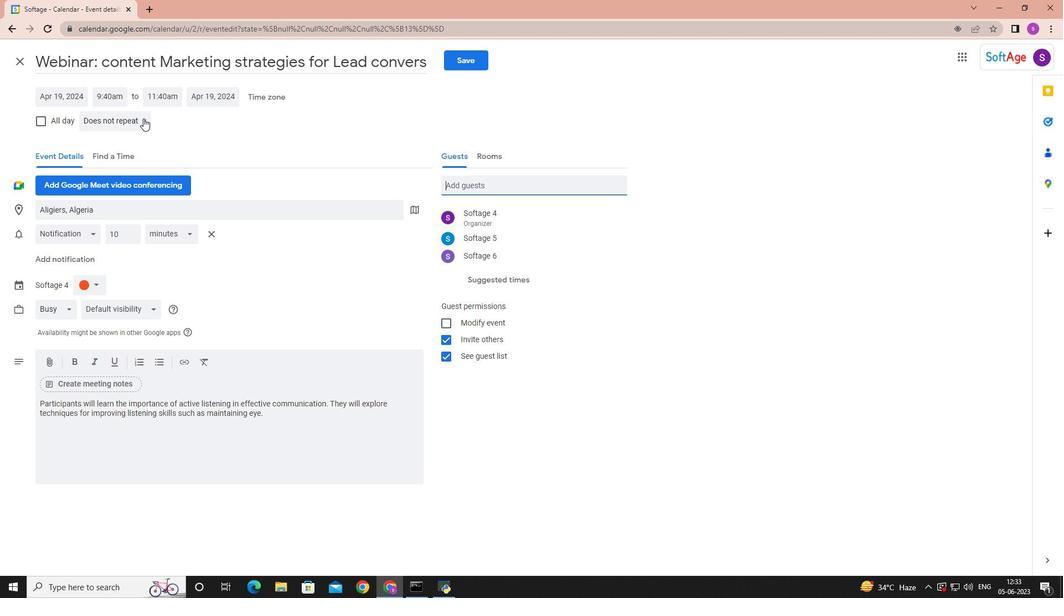 
Action: Mouse pressed left at (144, 116)
Screenshot: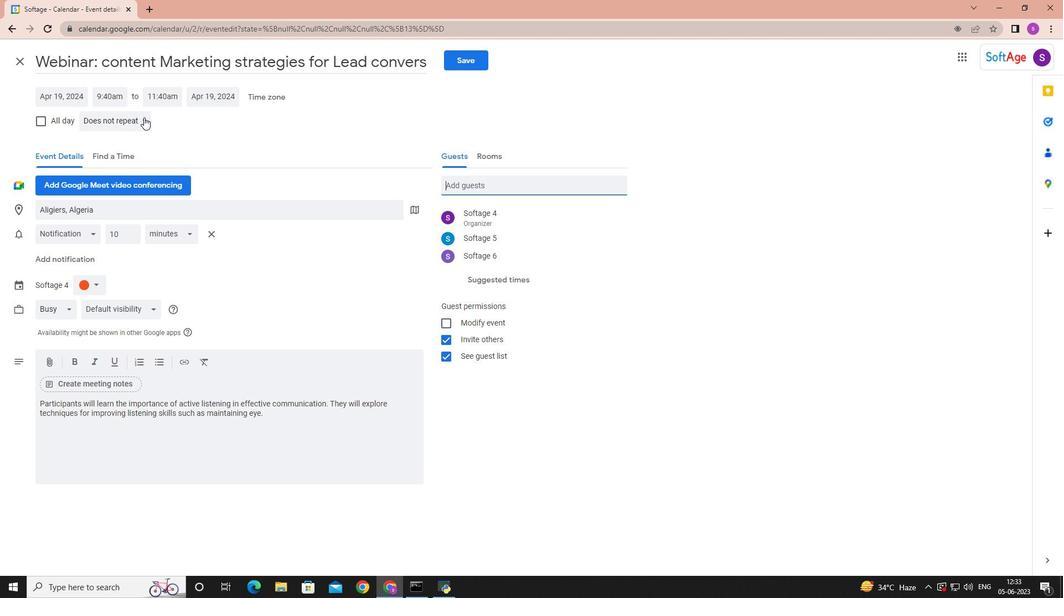 
Action: Mouse moved to (161, 221)
Screenshot: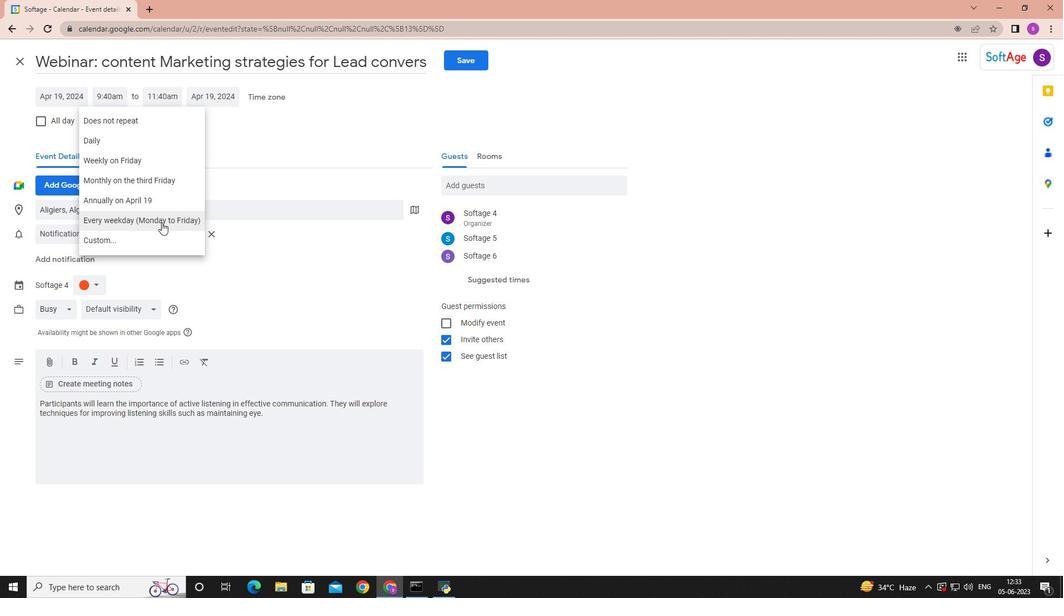 
Action: Mouse pressed left at (161, 221)
Screenshot: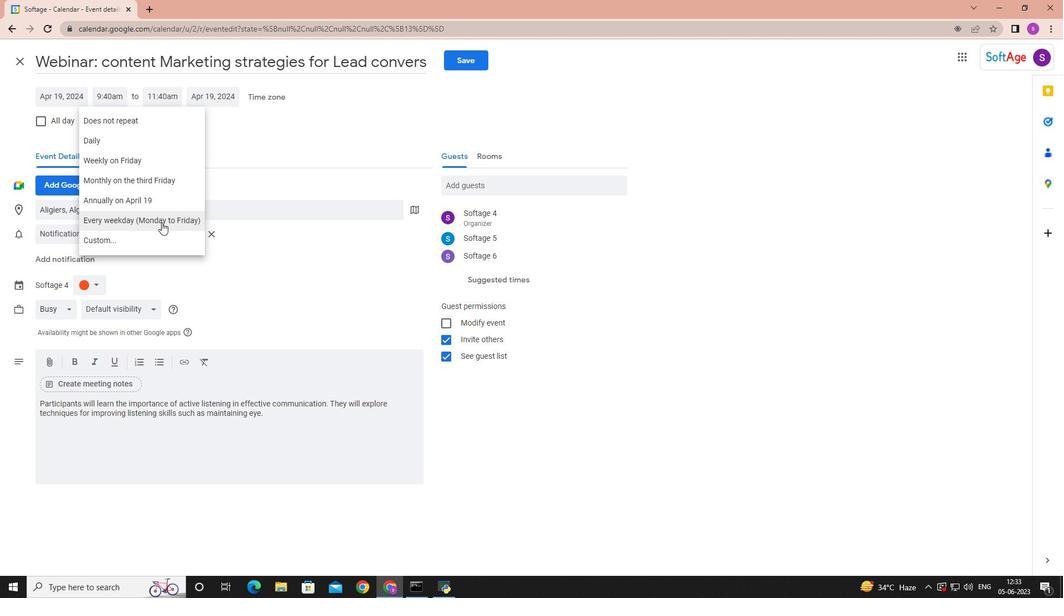 
Action: Mouse moved to (459, 58)
Screenshot: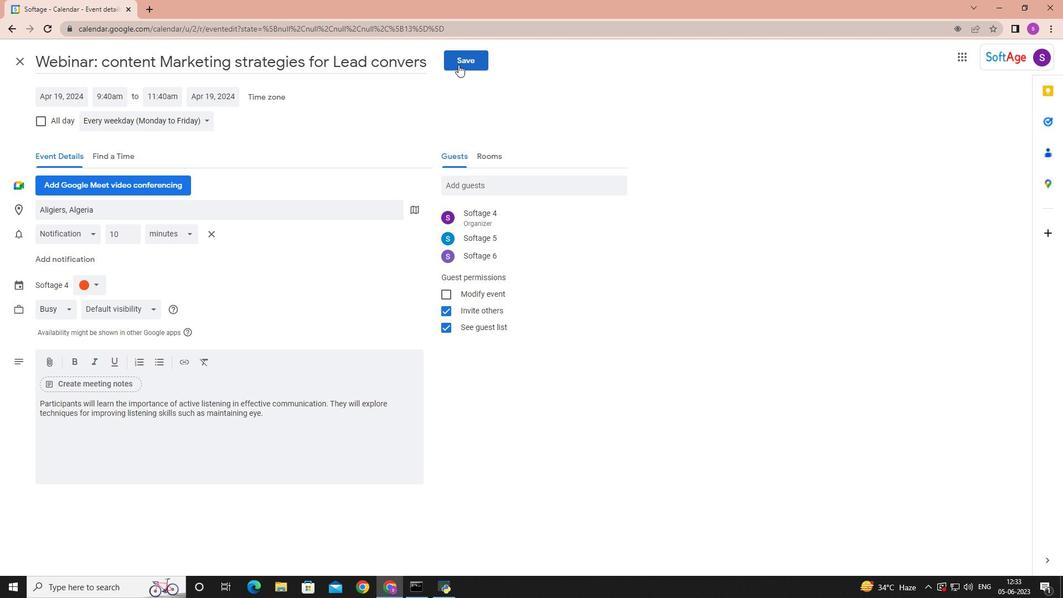 
Action: Mouse pressed left at (459, 58)
Screenshot: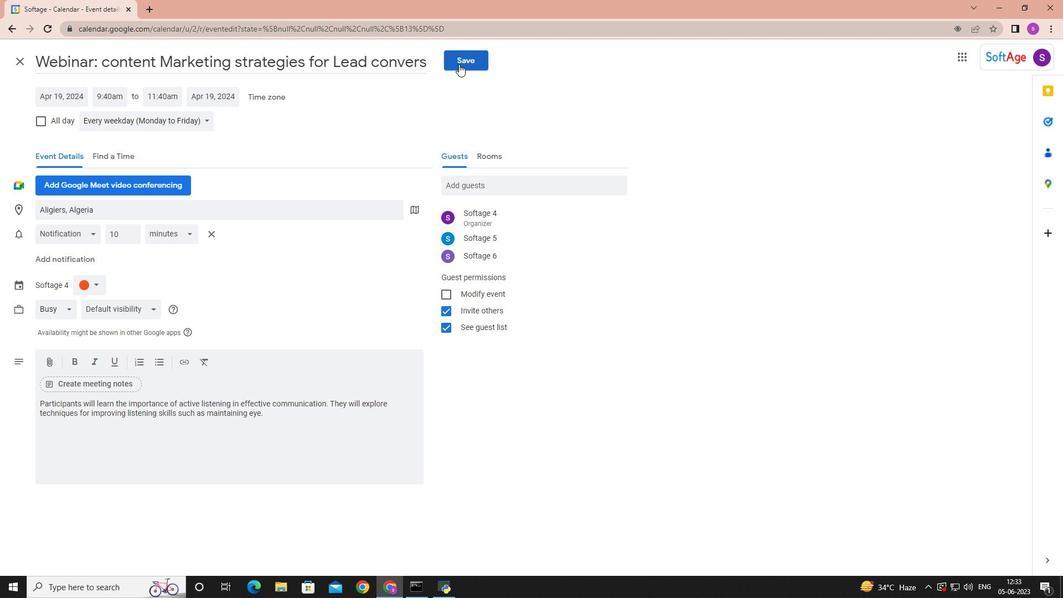 
Action: Mouse moved to (639, 328)
Screenshot: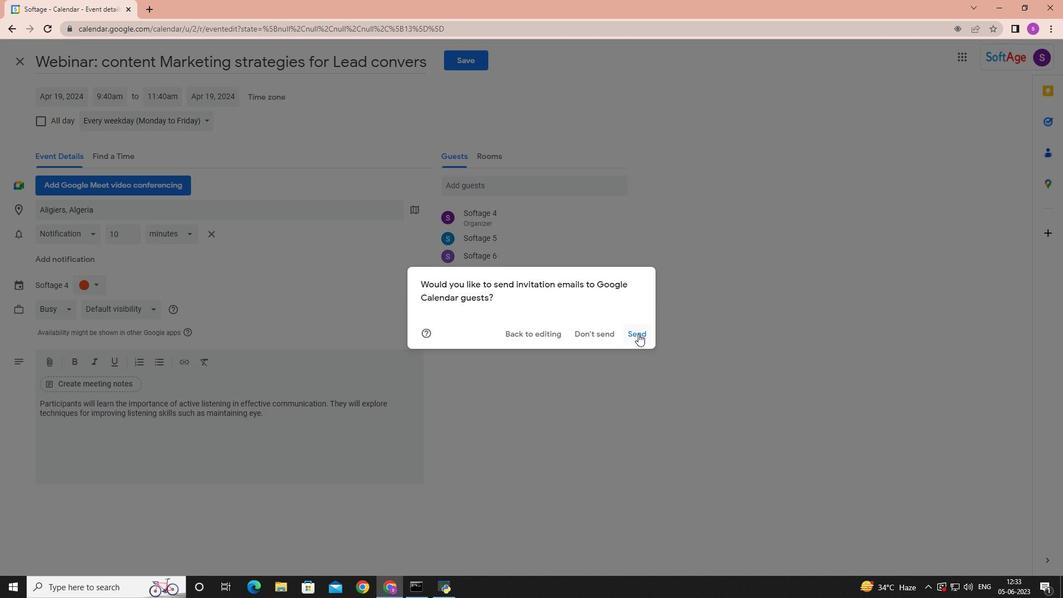
Action: Mouse pressed left at (639, 328)
Screenshot: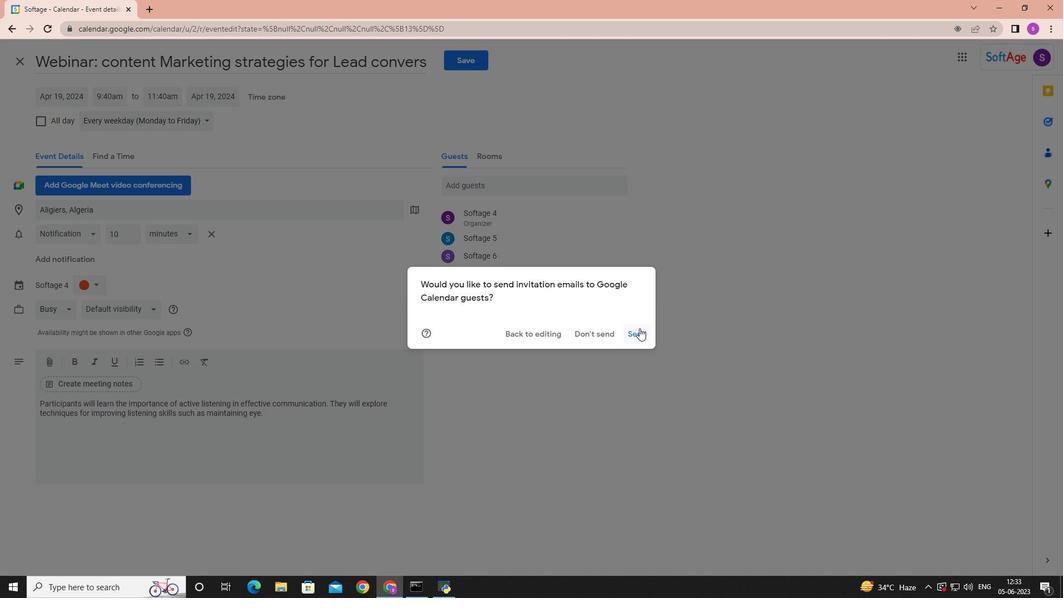 
